 Task: Create an HTML form with input validation for a password field.
Action: Mouse moved to (81, 7)
Screenshot: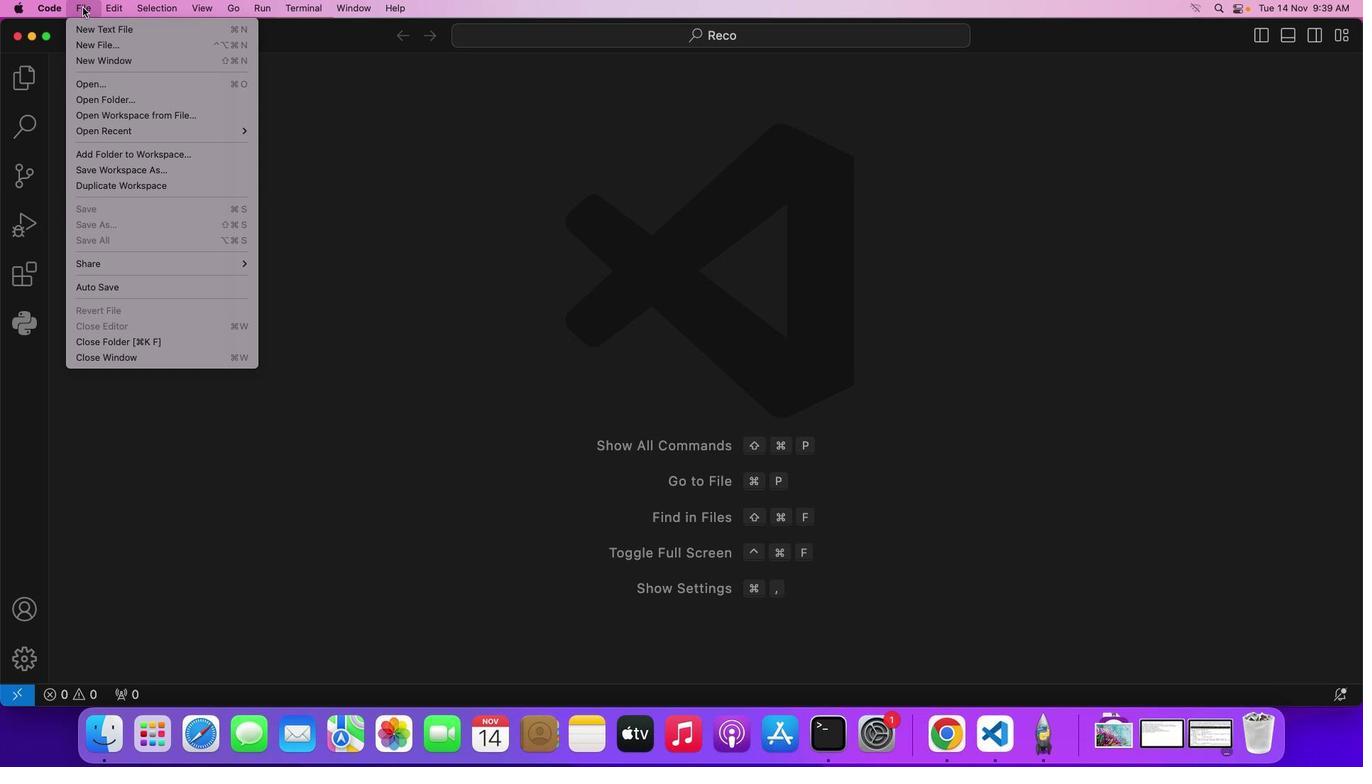
Action: Mouse pressed left at (81, 7)
Screenshot: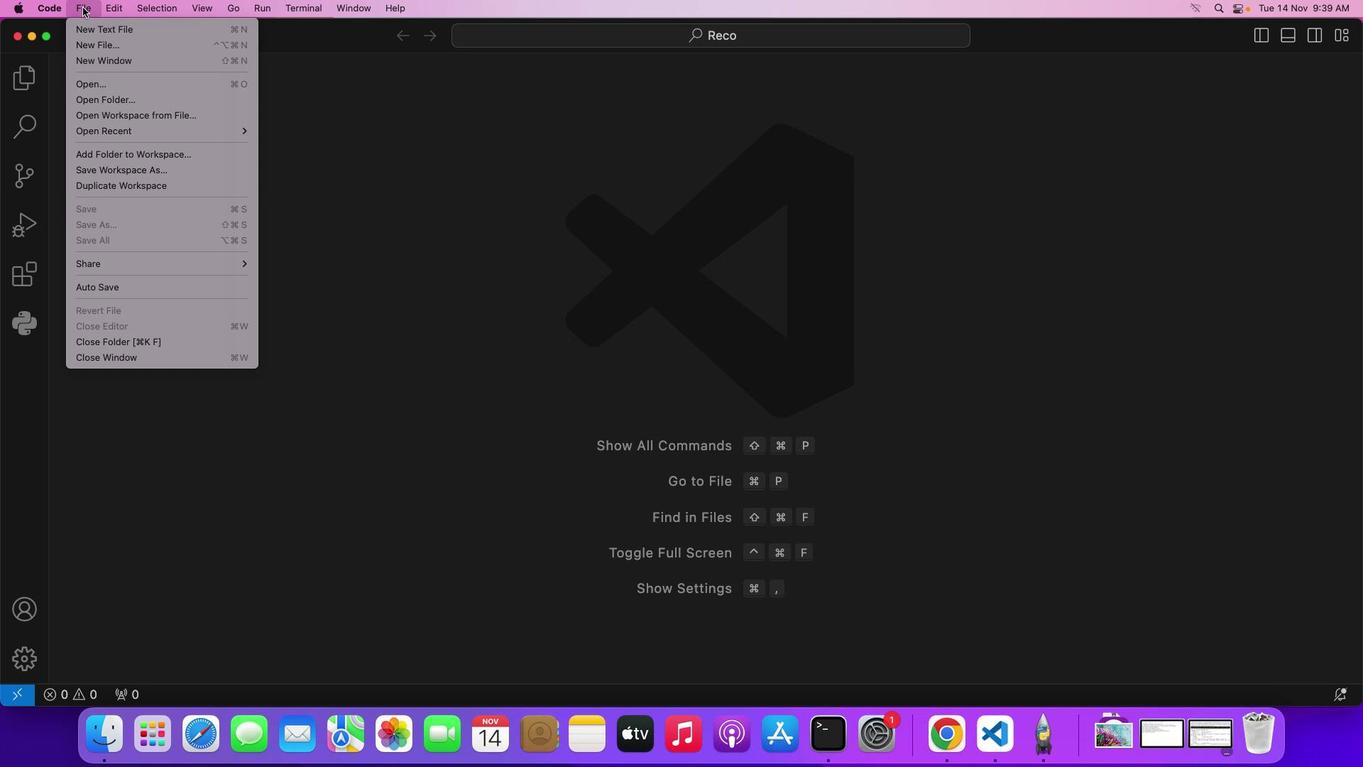 
Action: Mouse moved to (116, 26)
Screenshot: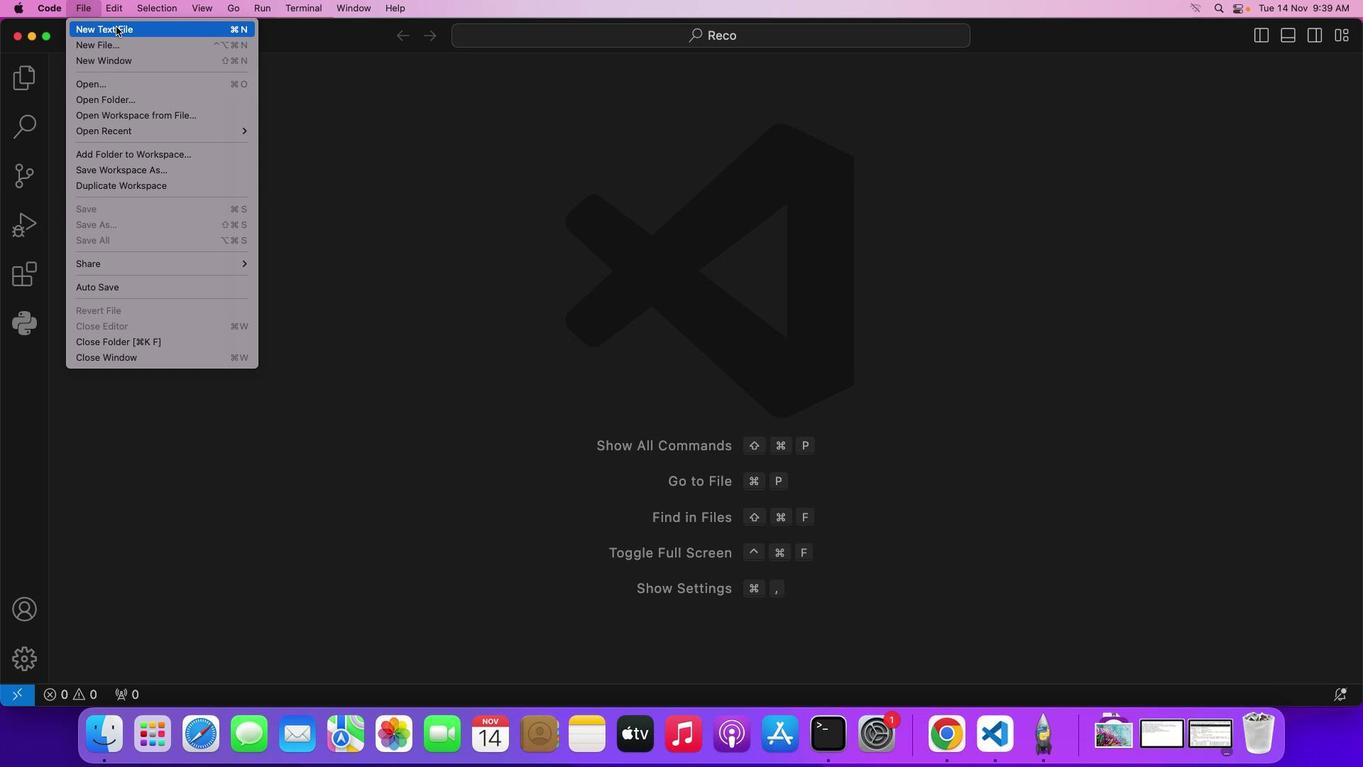 
Action: Mouse pressed left at (116, 26)
Screenshot: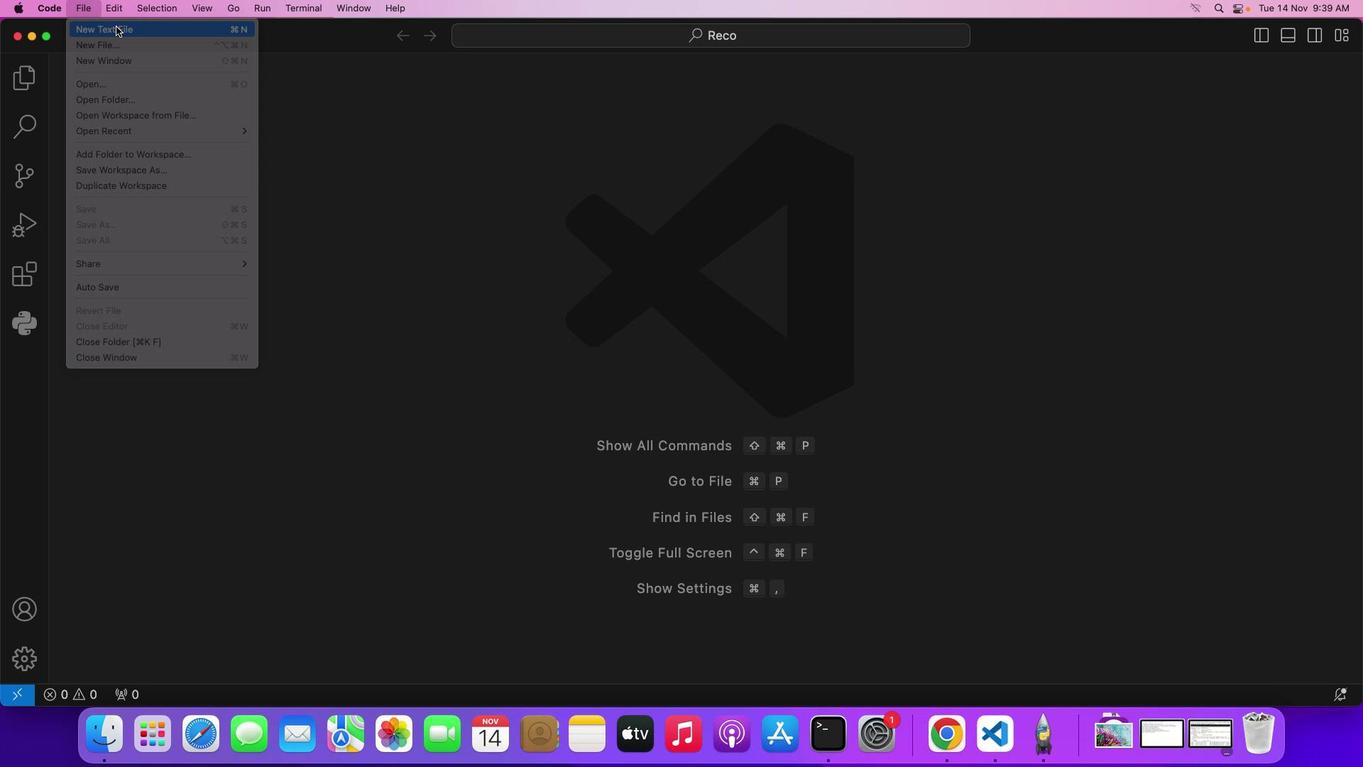 
Action: Mouse moved to (468, 255)
Screenshot: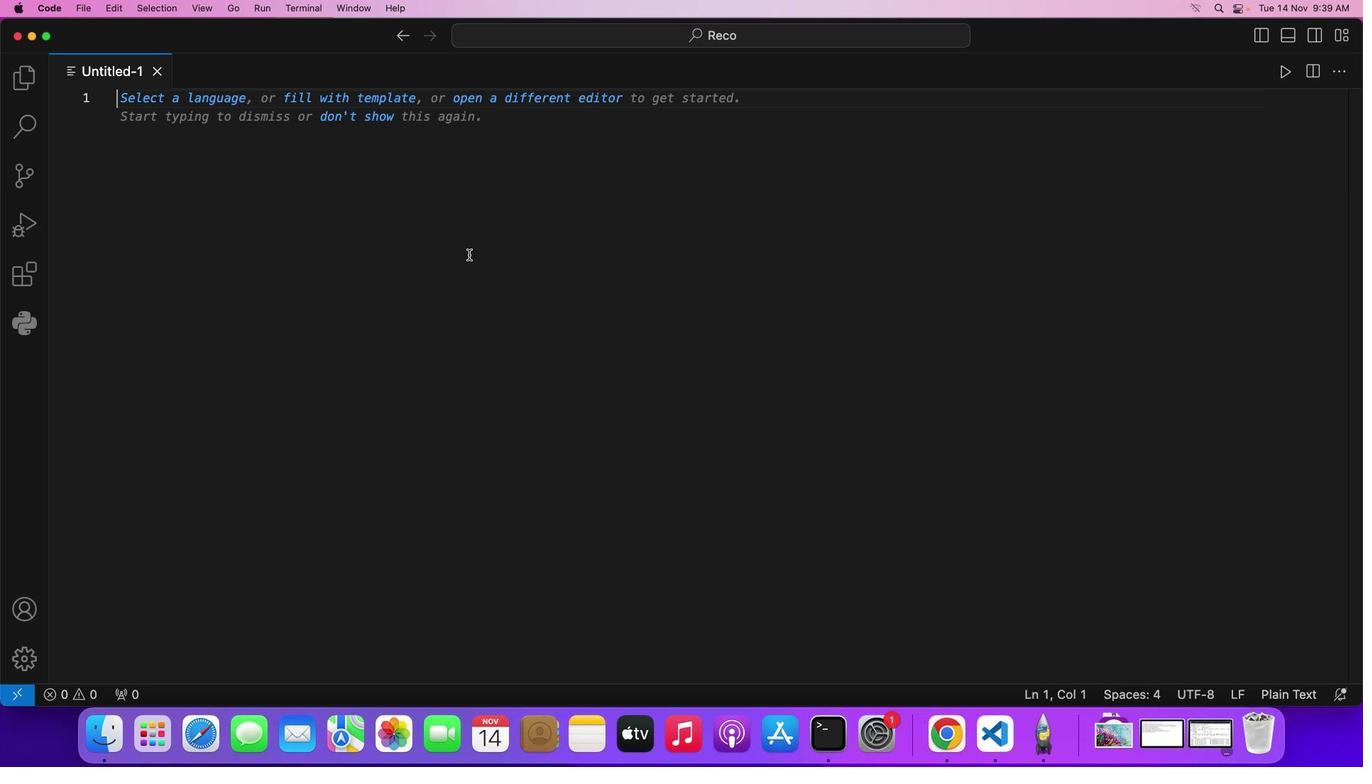 
Action: Key pressed Key.cmd
Screenshot: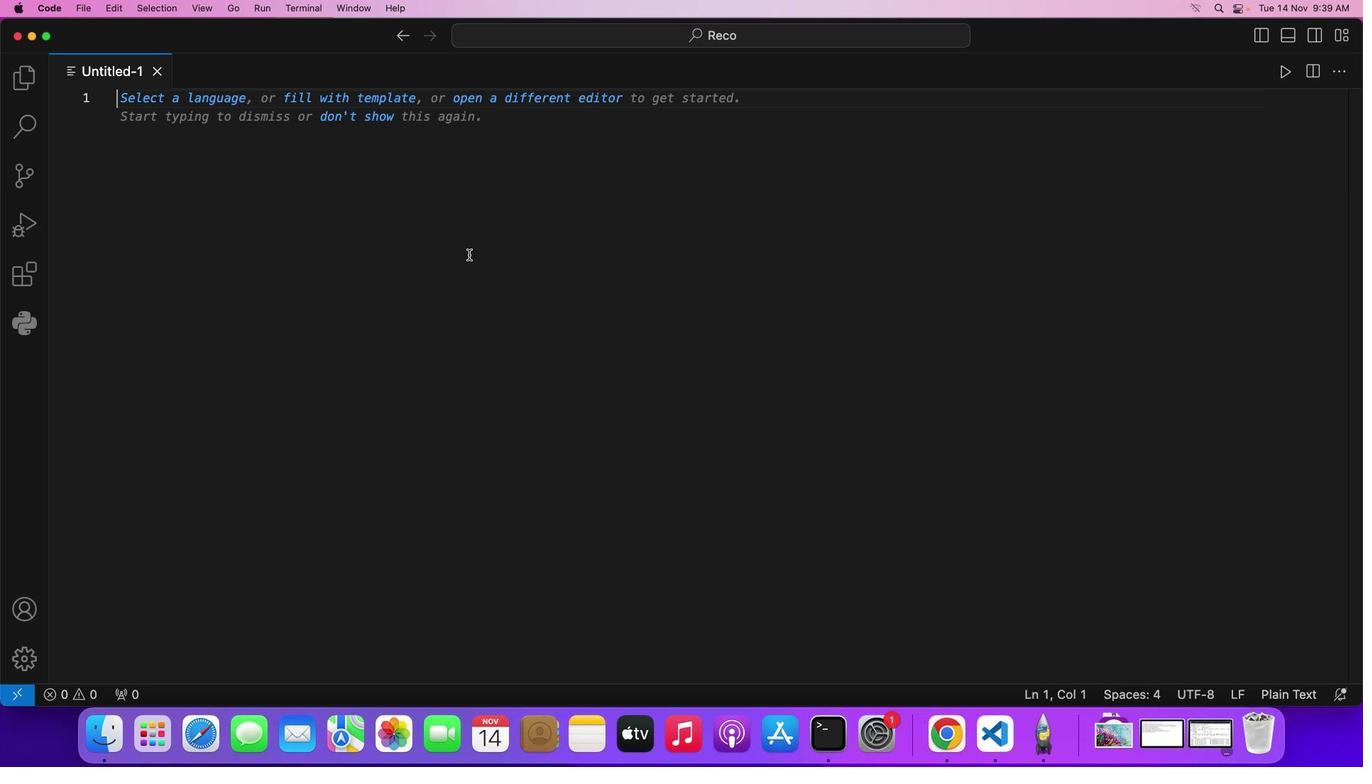 
Action: Mouse moved to (468, 254)
Screenshot: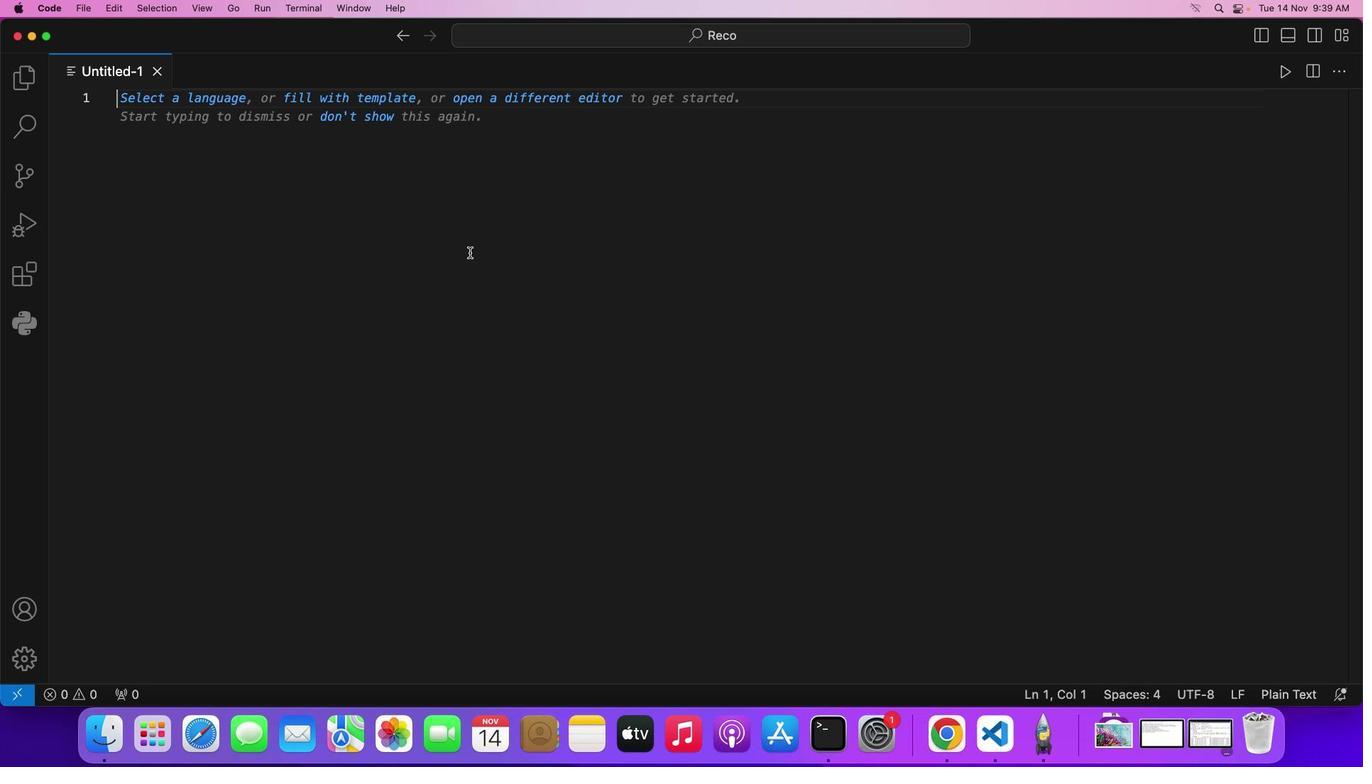 
Action: Key pressed 's'
Screenshot: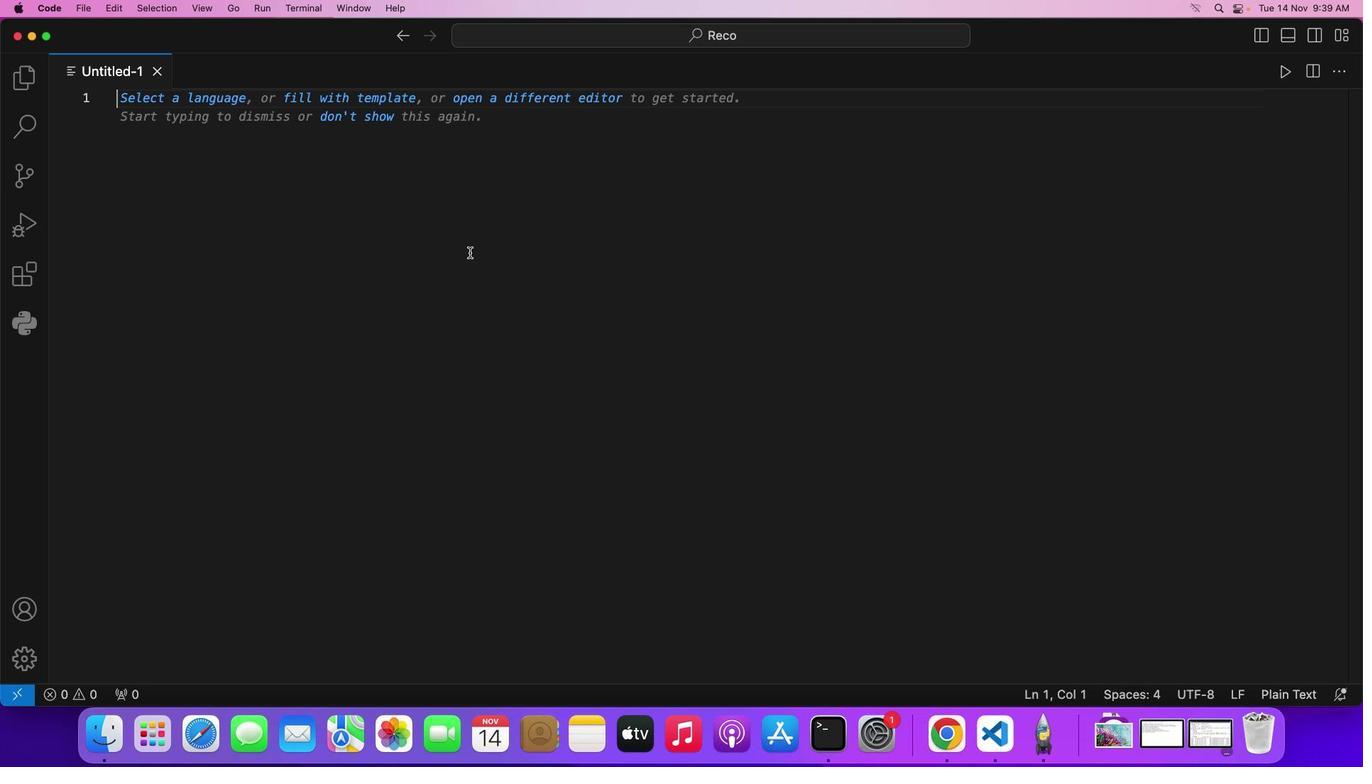 
Action: Mouse moved to (681, 299)
Screenshot: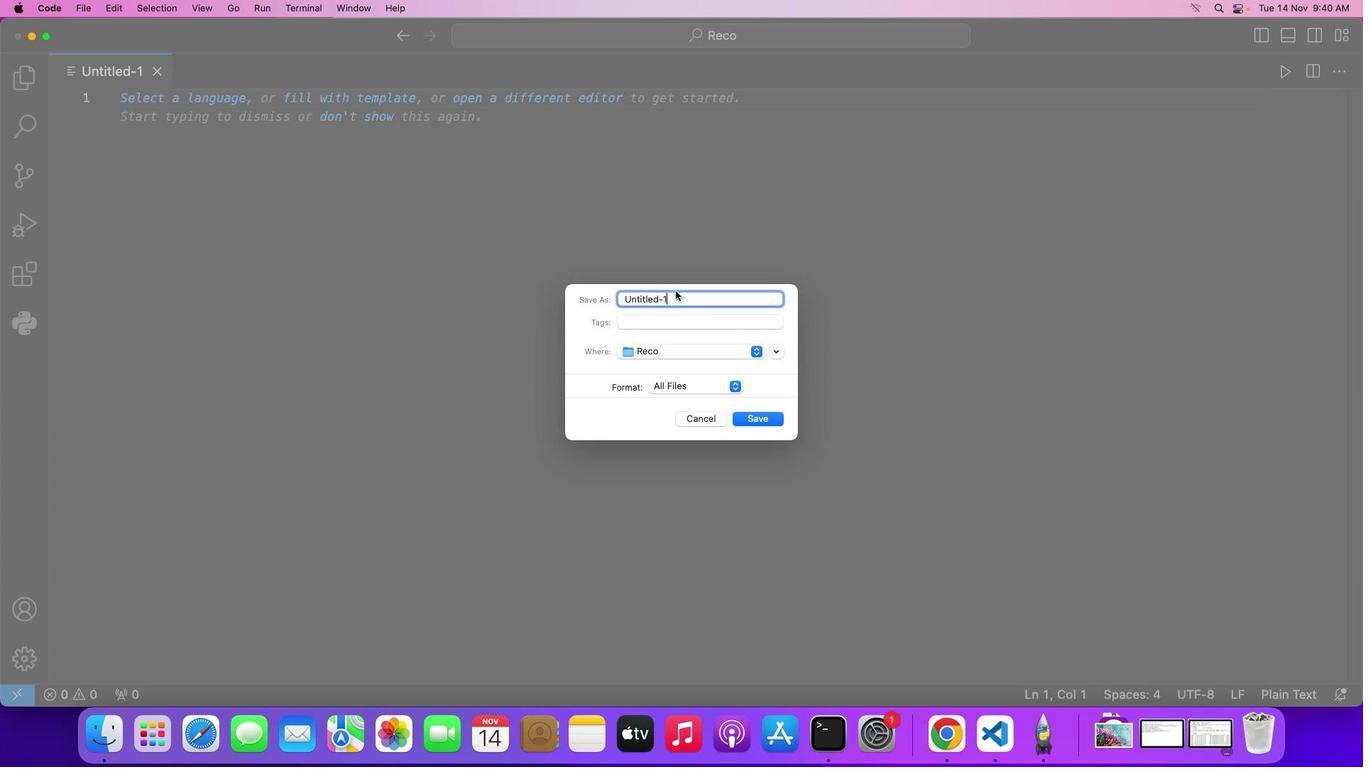 
Action: Mouse pressed left at (681, 299)
Screenshot: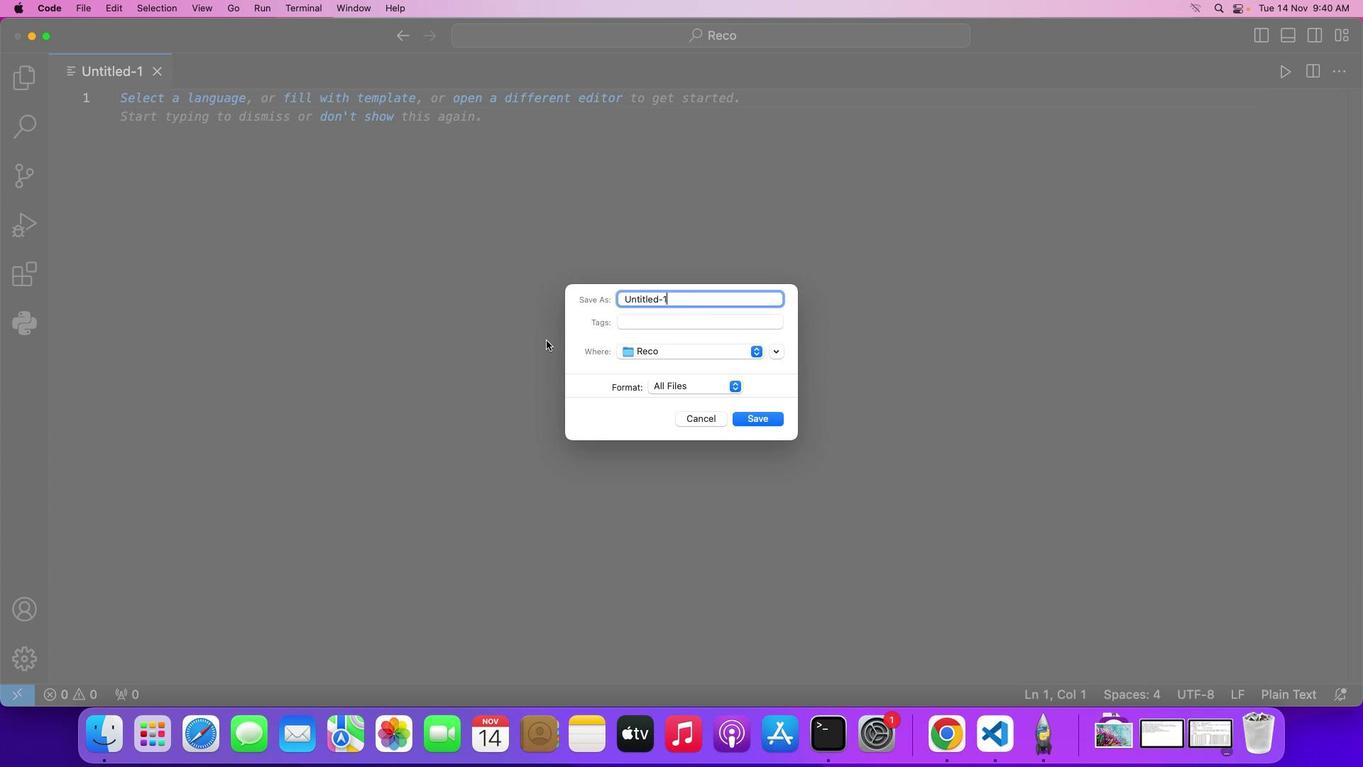 
Action: Mouse moved to (519, 347)
Screenshot: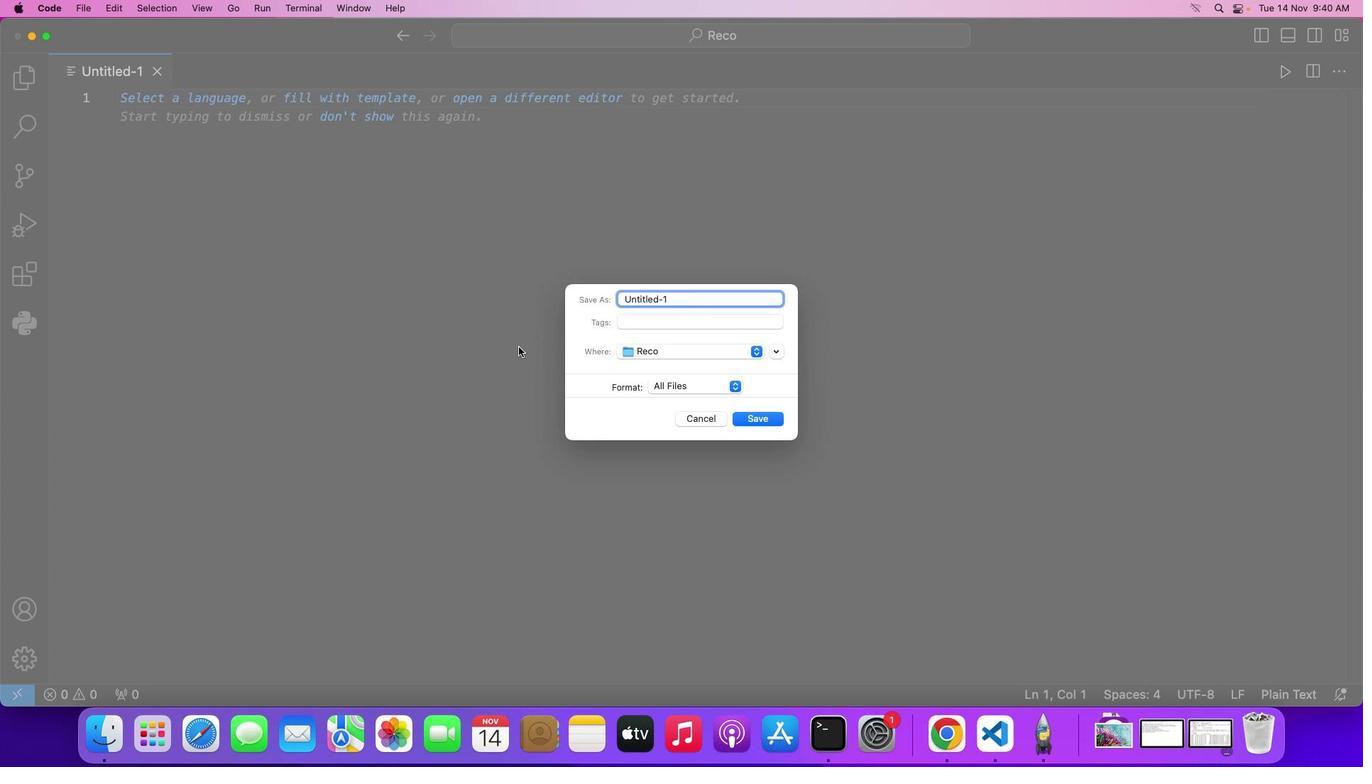 
Action: Key pressed Key.backspaceKey.backspaceKey.backspaceKey.backspaceKey.backspaceKey.backspaceKey.backspaceKey.backspaceKey.backspaceKey.backspaceKey.backspaceKey.shift_r'D''e''m''o'Key.shift_r'H''p''.''h''t''m''l'Key.enter'f'Key.backspaceKey.shift_r'<'Key.shift_r'D'Key.backspaceKey.shift_r'!'Key.shift_r'D''O''C''T''Y''P''E'Key.shift_r'>'Key.enterKey.backspaceKey.backspaceKey.space'h''t''m''l'Key.shift_r'>''?'Key.backspaceKey.enterKey.shift_r'<''h''t''m''l'Key.space'l''a''n''g'Key.spaceKey.backspace'='Key.shift_r'"'Key.shift_r'>'Key.leftKey.left'e''e'Key.backspace'n'Key.rightKey.rightKey.enterKey.shift_r'<''h''e''a''d'Key.shift_r'>'Key.enterKey.shift_r'<''m''e''t''a'Key.space'c''h''a''r''s''e''t''=''d'Key.backspaceKey.shift_r'U''T''F''-''8'Key.rightKey.shift_r'>'Key.enterKey.shift_r'<''m''e''t''a'Key.space'n''a''m''e''='Key.shift_r'"'Key.shift_r'>'Key.leftKey.left'v''i''e''w''p''o''i''b'Key.backspaceKey.backspace'r''t'Key.space'c''o''n''t''a''i'Key.backspaceKey.backspace'e''n''t''='Key.shift_r'"''w''i''d''t''h'Key.spaceKey.backspace'=''d''e''v''u''c'Key.backspaceKey.backspaceKey.backspace'v''u'Key.backspace'i''c''e''-''w''i''d''t''h'','Key.space'i''n''i''t''i''a''l''-''s''c''a''l''e''=''1''.''0'Key.shift_r'"'Key.backspaceKey.leftKey.leftKey.leftKey.leftKey.leftKey.leftKey.leftKey.leftKey.leftKey.leftKey.leftKey.leftKey.leftKey.leftKey.leftKey.leftKey.leftKey.leftKey.leftKey.leftKey.leftKey.leftKey.leftKey.leftKey.leftKey.leftKey.leftKey.leftKey.leftKey.leftKey.leftKey.leftKey.leftKey.leftKey.leftKey.leftKey.leftKey.leftKey.leftKey.leftKey.leftKey.leftKey.leftKey.leftKey.leftKey.leftKey.leftKey.shift_r'"'Key.spaceKey.backspaceKey.rightKey.rightKey.rightKey.rightKey.rightKey.rightKey.rightKey.rightKey.rightKey.rightKey.rightKey.rightKey.rightKey.rightKey.rightKey.rightKey.rightKey.rightKey.rightKey.rightKey.rightKey.rightKey.rightKey.rightKey.rightKey.rightKey.rightKey.rightKey.rightKey.rightKey.rightKey.rightKey.rightKey.rightKey.rightKey.rightKey.rightKey.rightKey.rightKey.rightKey.rightKey.rightKey.rightKey.rightKey.rightKey.rightKey.rightKey.rightKey.rightKey.enterKey.shift_r'<''t''i''t''l''e'Key.shift_r'>'Key.spaceKey.backspaceKey.shift_r'P''a''s''s''w''o''r''d'Key.spaceKey.shift_r'V''a''l''i''d''a''t''i''o''n'Key.spaceKey.shift_r'F''o''r''m'Key.rightKey.rightKey.rightKey.rightKey.rightKey.rightKey.rightKey.rightKey.downKey.enterKey.shift_r'<''b''o''d''y'Key.shift_r'>'Key.enterKey.enterKey.shift_r'<''f''r'Key.backspace'o''r''m'Key.space'a''c''t''i''o''n'Key.spaceKey.backspace'='Key.shift_r'"'Key.shift_r'#'Key.backspaceKey.leftKey.shift_r'#'Key.rightKey.space'm''e''t''g''i'Key.backspaceKey.backspace'h''o''d''=''p''o''s''t'Key.rightKey.shift_r'>'Key.enterKey.shift_r'<''l''a''b''e''l'Key.space'f''o''r'Key.spaceKey.backspace'='Key.shift_r'"'Key.left'p''a''s''s''w''o''r''d'Key.rightKey.shift_r'>'Key.shift_r'P''a''s''s''w''o''r''d'Key.shift_r'"''\x05'Key.backspaceKey.shift_r':'Key.rightKey.rightKey.rightKey.rightKey.rightKey.rightKey.rightKey.rightKey.enterKey.shift_r'<''i''n''p'Key.backspace'p''u''t'Key.shift_rKey.space't''y''p''e'Key.spaceKey.backspace'=''p''a''s''s''w''o''r''d'Key.rightKey.space'i''d''=''p''a''s''s''w''o''r''d'Key.rightKey.space'n''a''m''e'Key.space'd'Key.backspaceKey.backspace'='Key.shift_r'p''a''s''s''w''o''r''d'Key.rightKey.space'p''a''t''t''e''r''n'Key.spaceKey.backspace'='Key.shift_r'<'Key.backspaceKey.shift_r'('Key.shift_r'?''=''.'Key.shift_r'*''\\''d'Key.shift_r')'Key.spaceKey.backspaceKey.shift_r'('Key.shift_r'?''f'Key.backspace'=''.'Key.shift_r'*''[''a''-''z'Key.rightKey.shift_r')'Key.spaceKey.backspaceKey.shift_r'('Key.shift_r'?''=''.'Key.shift_r'*''[''a'Key.backspaceKey.shift_r'A''-''z'Key.backspaceKey.shift_r'Z'Key.shift_r')''.'Key.shift_r'{'Key.backspaceKey.backspaceKey.rightKey.backspaceKey.backspace']'Key.right'.'Key.shift_r'{''8'','Key.rightKey.rightKey.enterKey.spaceKey.backspaceKey.tabKey.shift_r'<'Key.backspace't''i''t''l''e''='Key.shift_r'p'Key.backspaceKey.shift_r'P''a''s''s''w''i''r'Key.backspaceKey.backspace'o''r''d'Key.space'm''u''s''t'Key.space'c''o''n''t''a''i''n'Key.space't''h''e'Key.space'l''e''a''s''t'Key.space'8'Key.space'c''h''a''r''a''c''t''e''r'Key.spaceKey.backspace's'','Key.space'i''n''c''l''u''d''i''n''g'Key.space'o''n''e'Key.space'u''p''p''e''r''c''a''s''e'Key.space'l''e''t''t''e''l'Key.backspace'r'','Key.space'o''n''e'Key.space'l''o''w''e''r''c''a''s''e'Key.space'l''e''t''t''e''r'','Key.space'a''n''d'Key.space'o''n''e'Key.space'n''u''m''b''e''r''.'Key.rightKey.enter'r''e''q''u''i''r''e''d'Key.shift_r'>'Key.enterKey.backspaceKey.shift_r'<''b''r'Key.shift_r'>'Key.enter'f'Key.backspaceKey.shift_r'<''i''n''p''u''t'Key.space't''y''p''e'Key.spaceKey.backspace'='Key.shift_r'"'Key.left's''u''b''m''i''t'Key.rightKey.space'v''a''l''u''e'Key.spaceKey.backspace'='Key.shift_r'"'Key.shift_r'>'Key.leftKey.leftKey.shift_r'S''u''b''m''i''t'Key.rightKey.rightKey.downKey.down
Screenshot: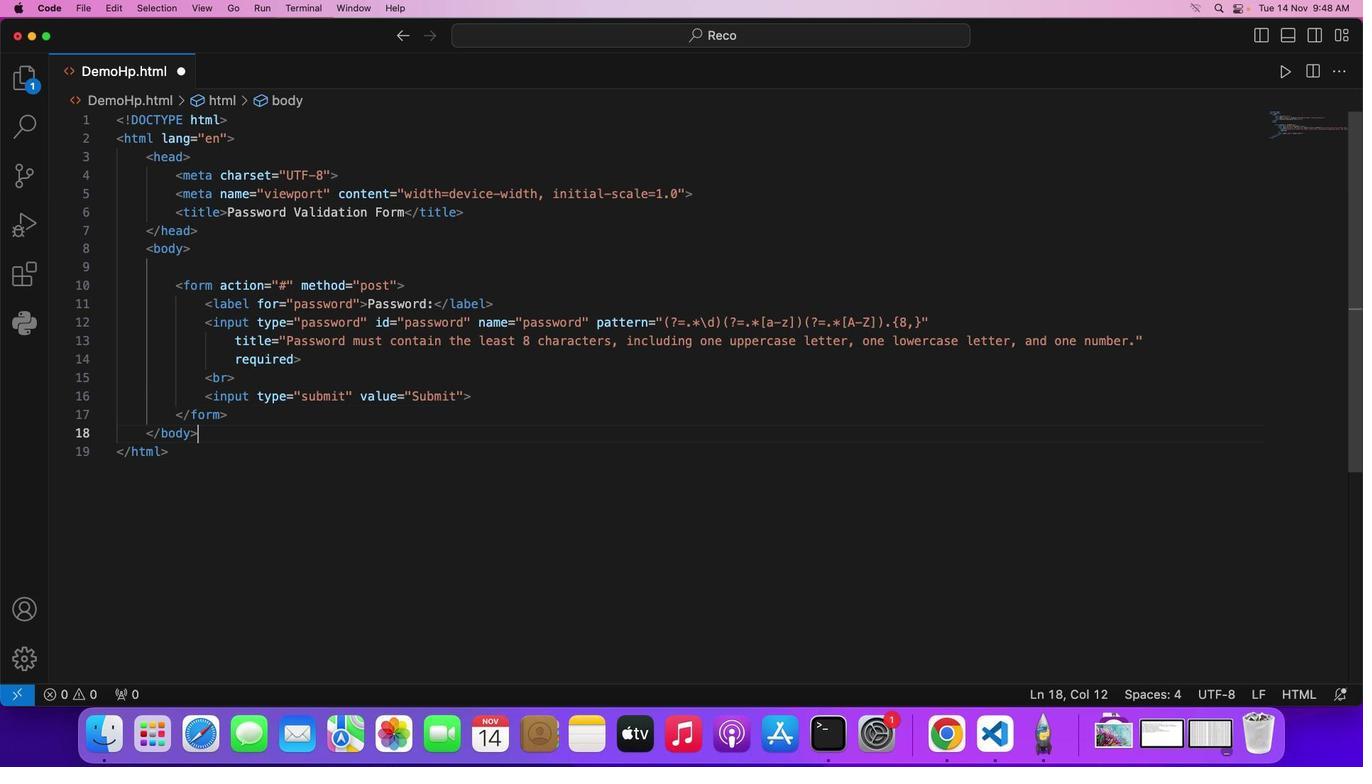 
Action: Mouse moved to (461, 159)
Screenshot: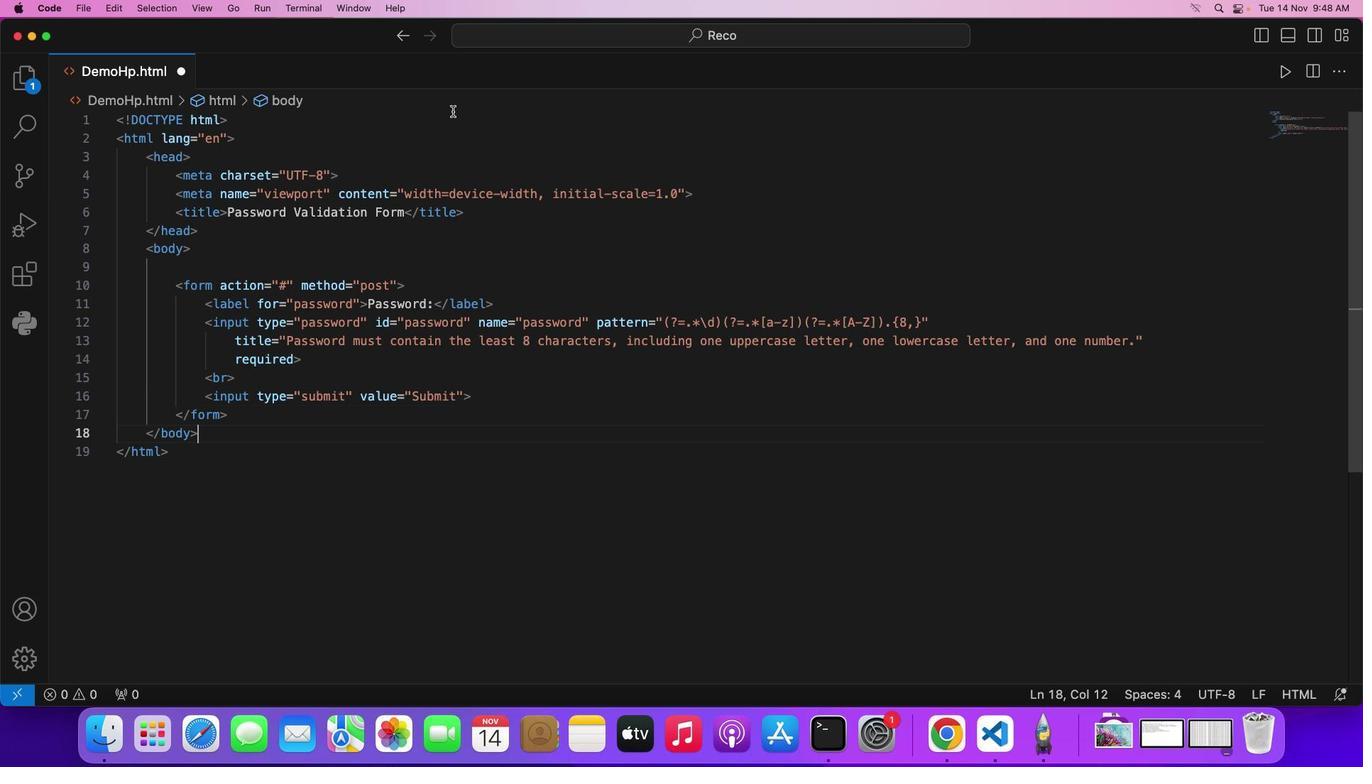 
Action: Key pressed Key.cmd
Screenshot: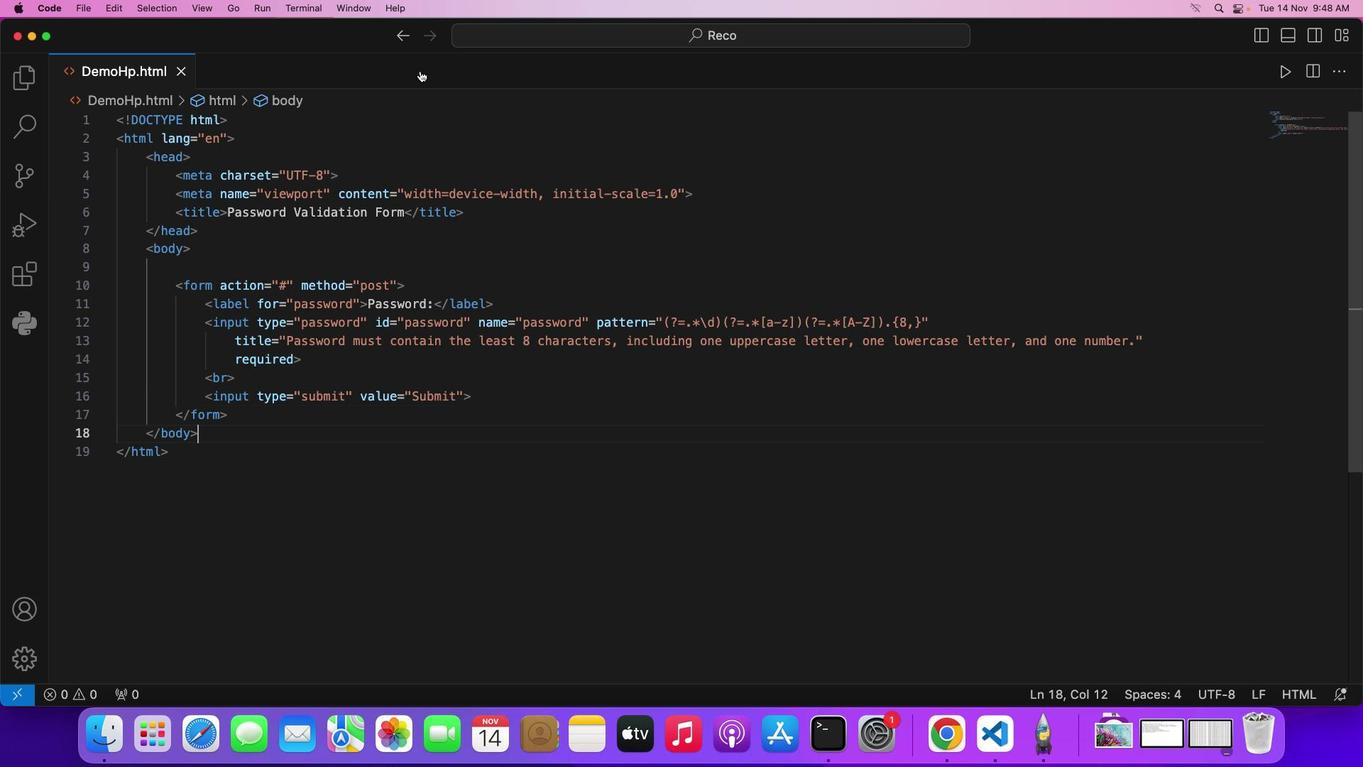 
Action: Mouse moved to (458, 130)
Screenshot: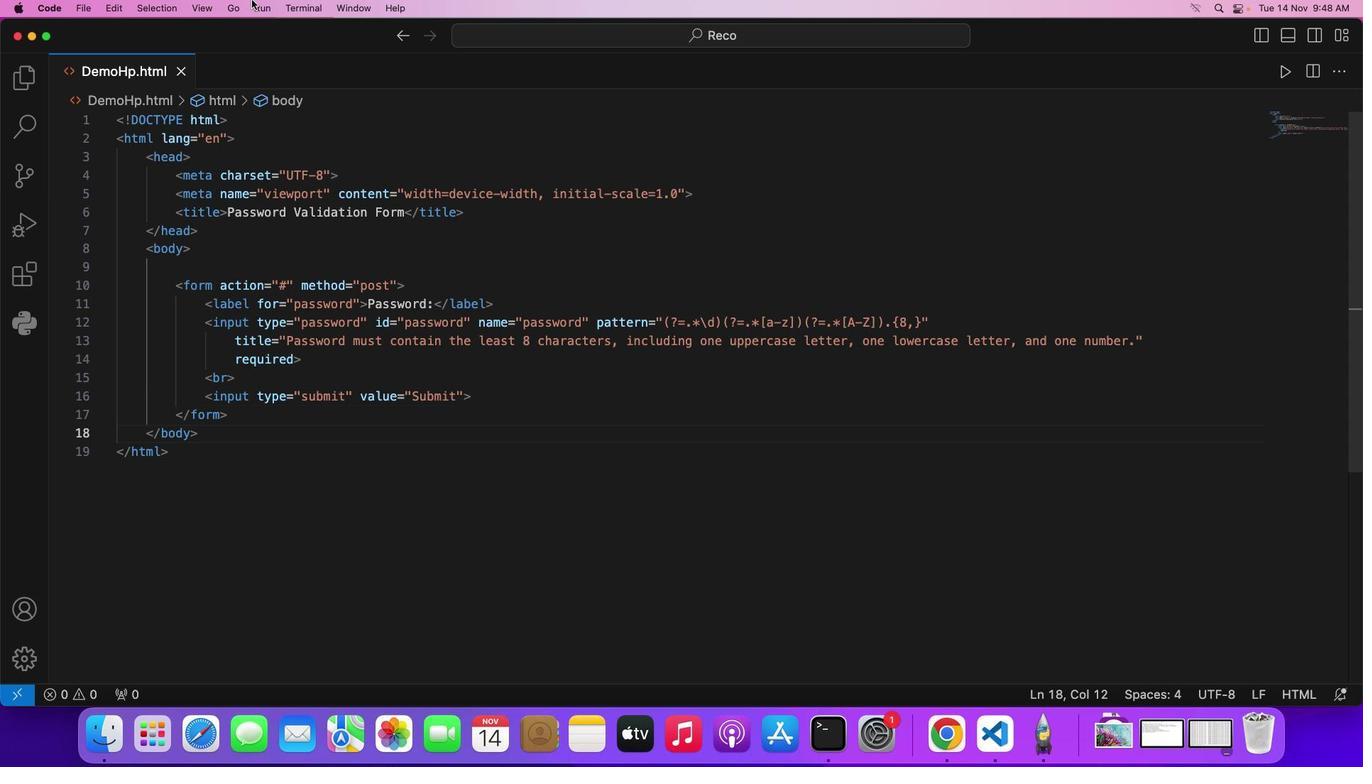 
Action: Key pressed 's'
Screenshot: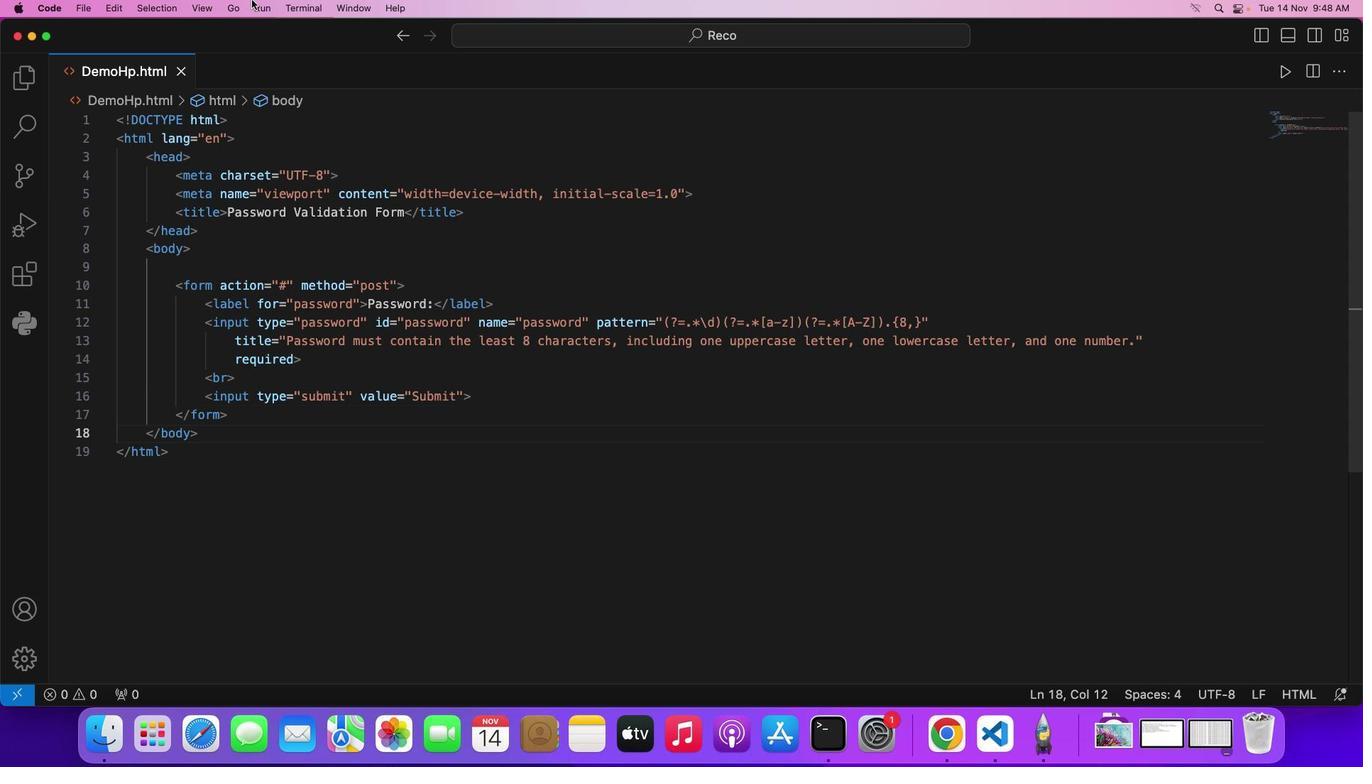 
Action: Mouse moved to (271, 26)
Screenshot: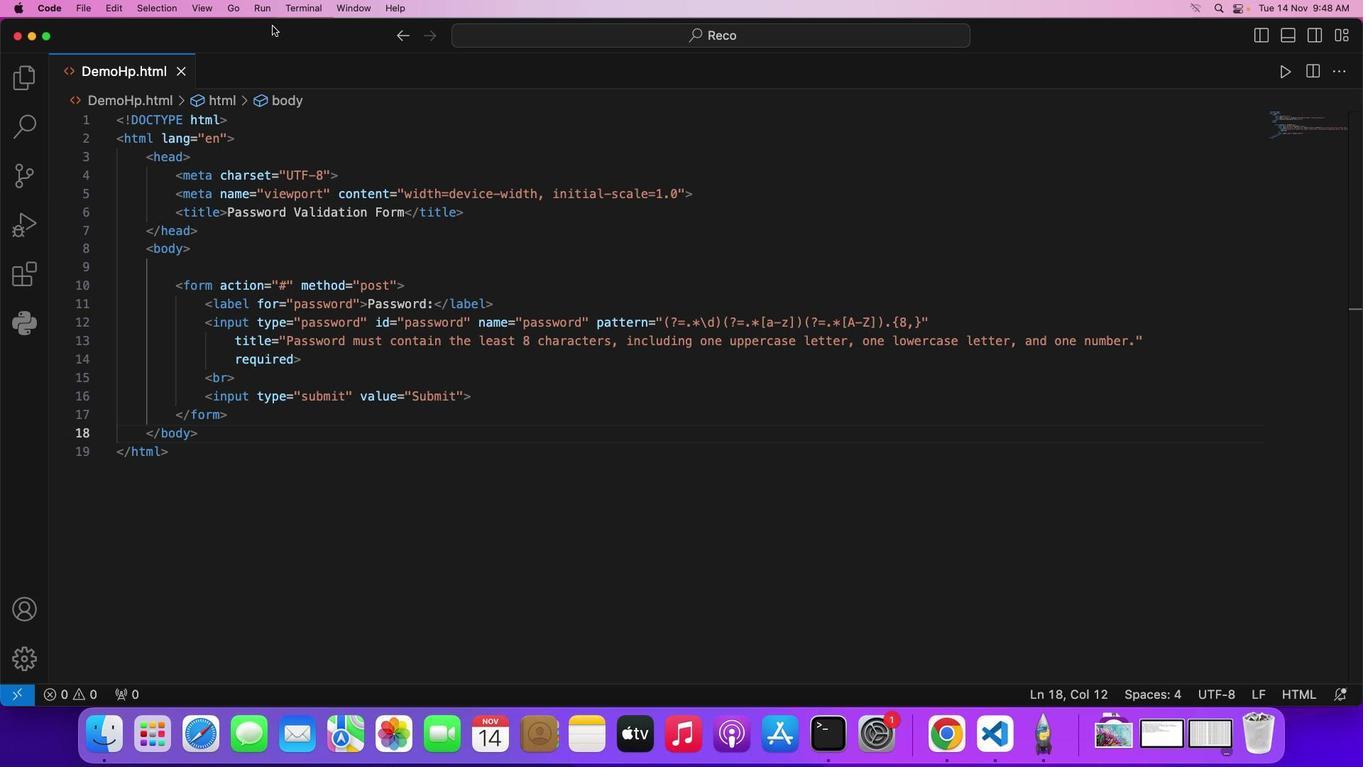 
Action: Key pressed Key.cmd's'
Screenshot: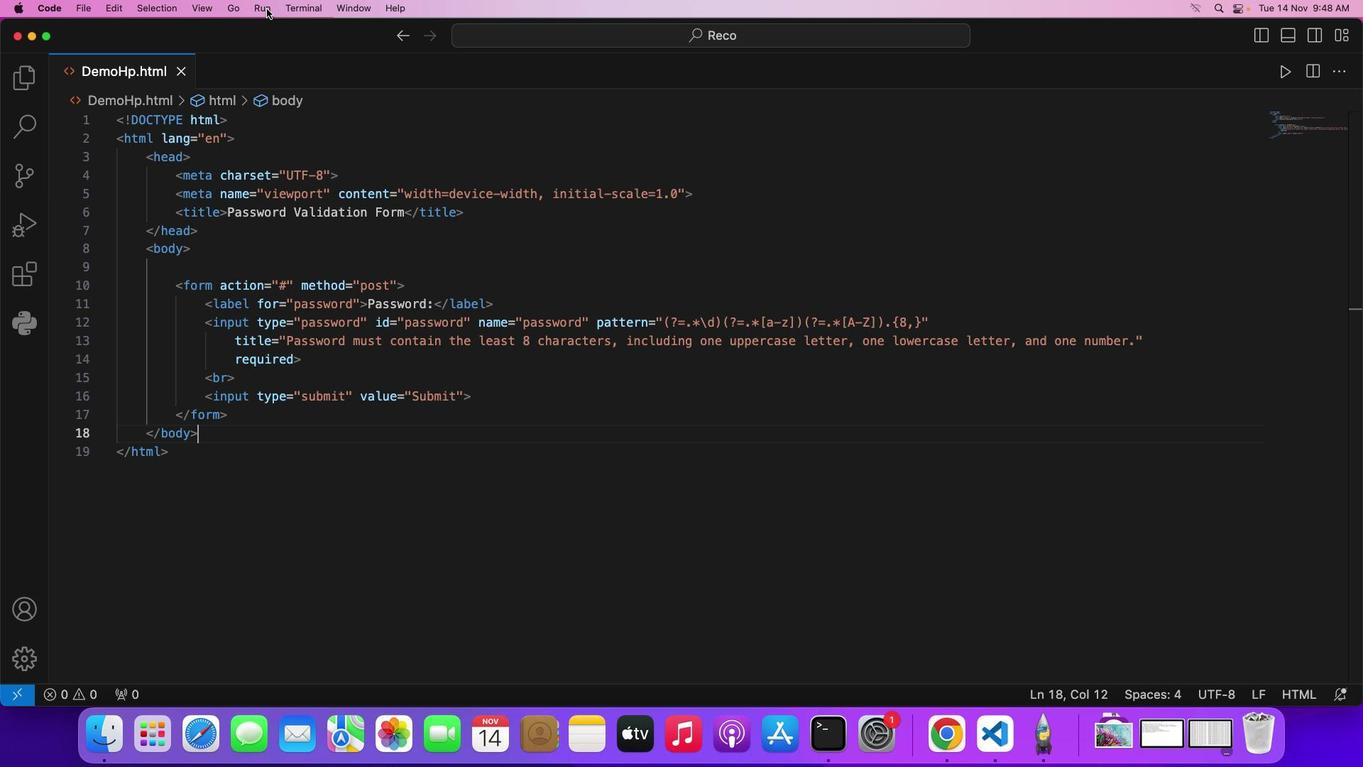 
Action: Mouse moved to (264, 7)
Screenshot: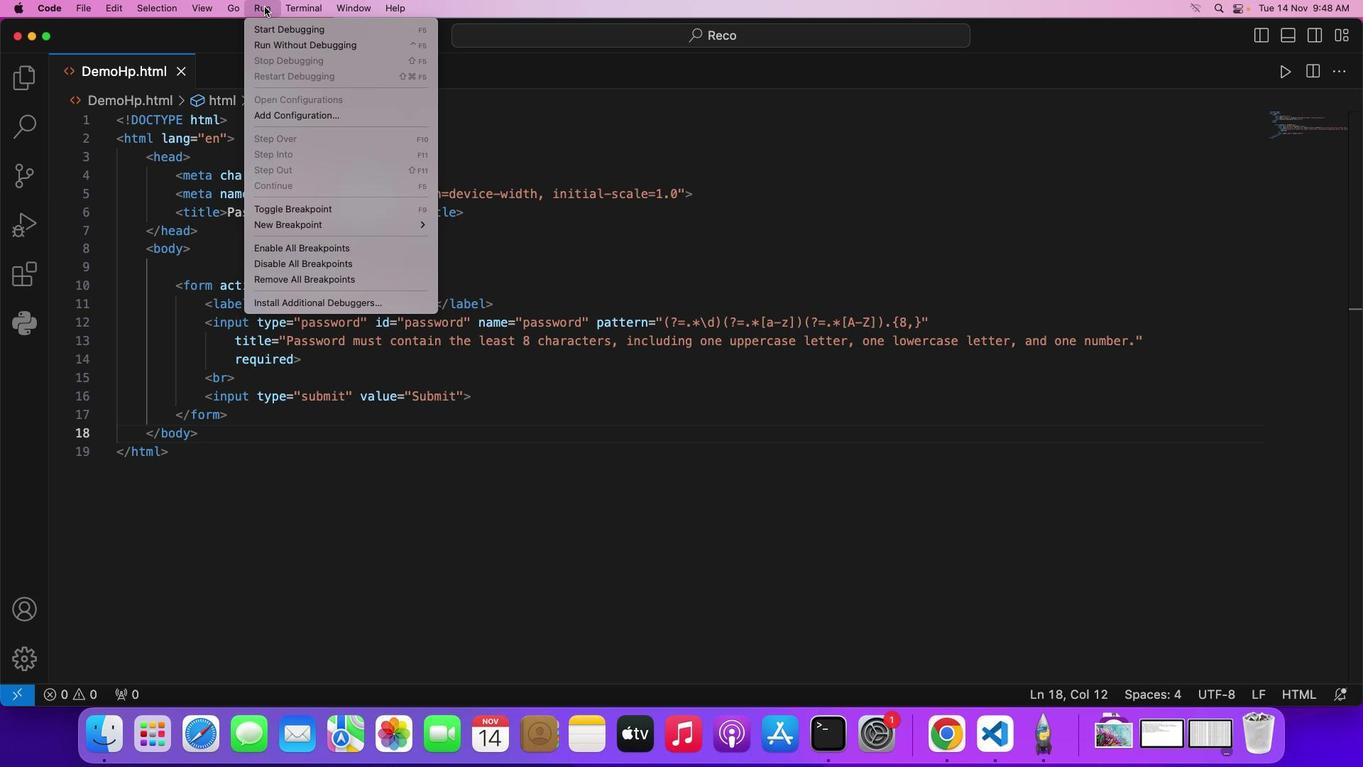 
Action: Mouse pressed left at (264, 7)
Screenshot: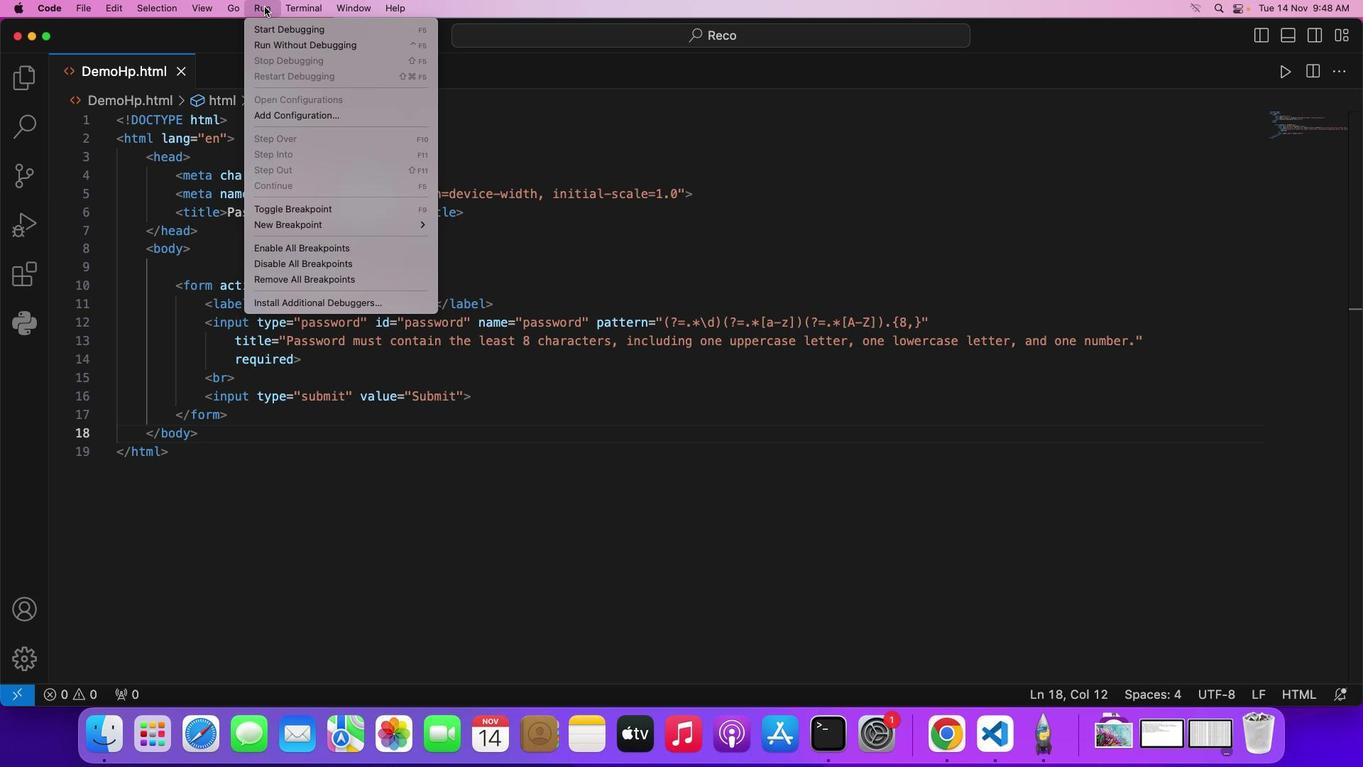
Action: Mouse moved to (305, 43)
Screenshot: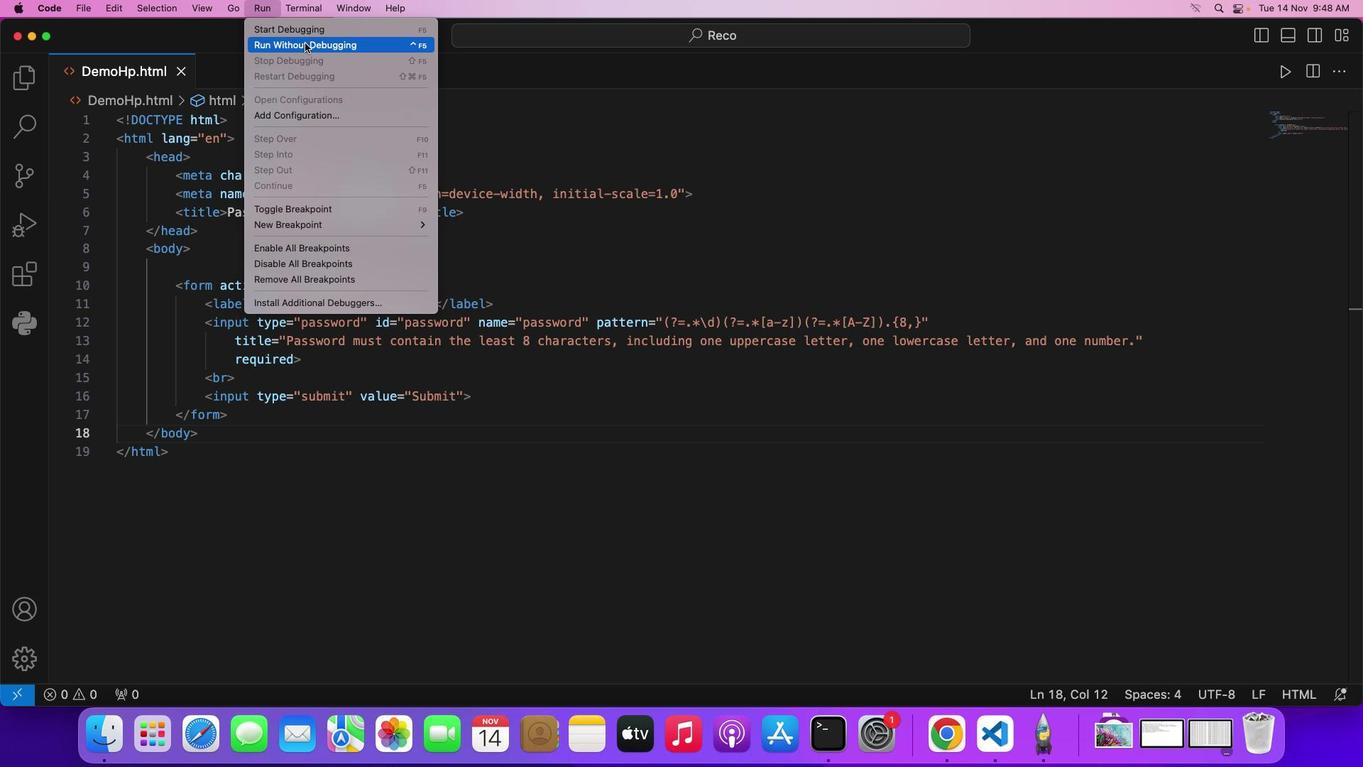 
Action: Mouse pressed left at (305, 43)
Screenshot: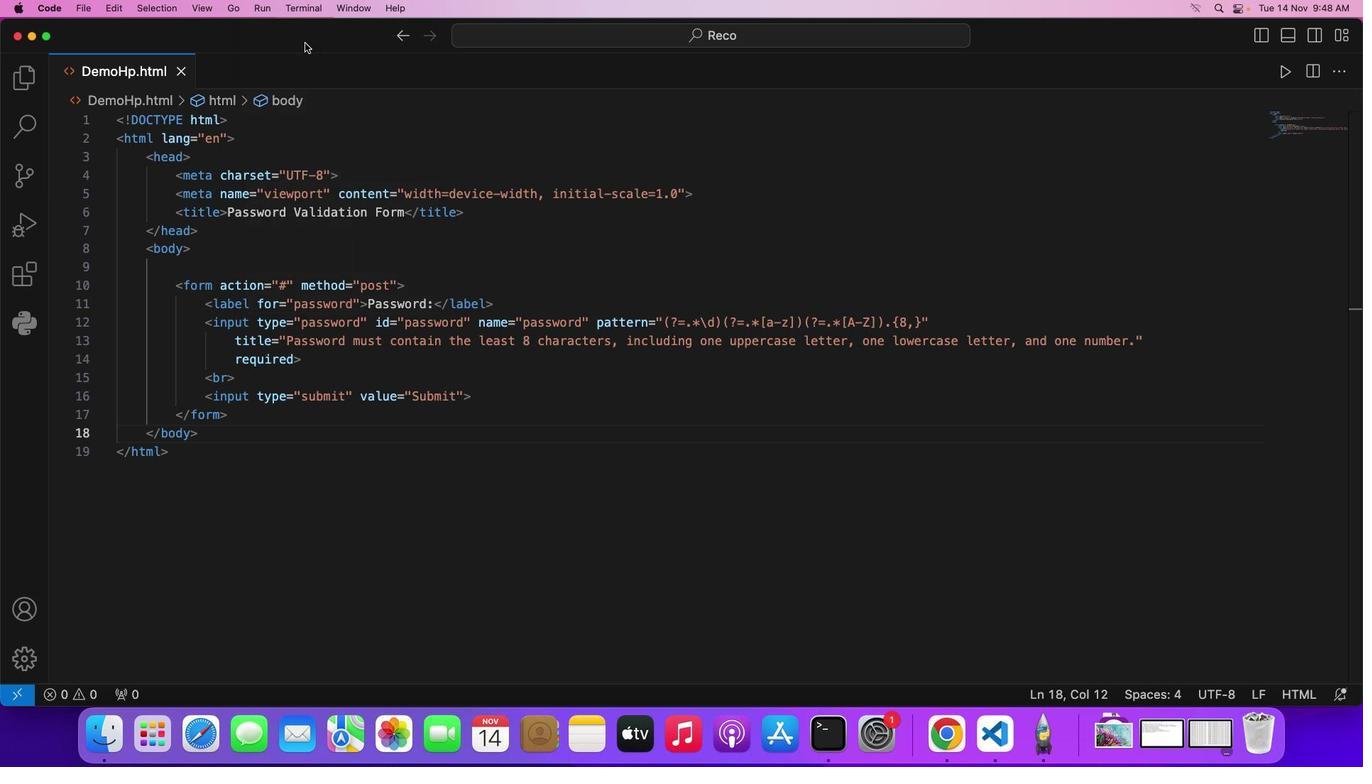 
Action: Mouse moved to (447, 76)
Screenshot: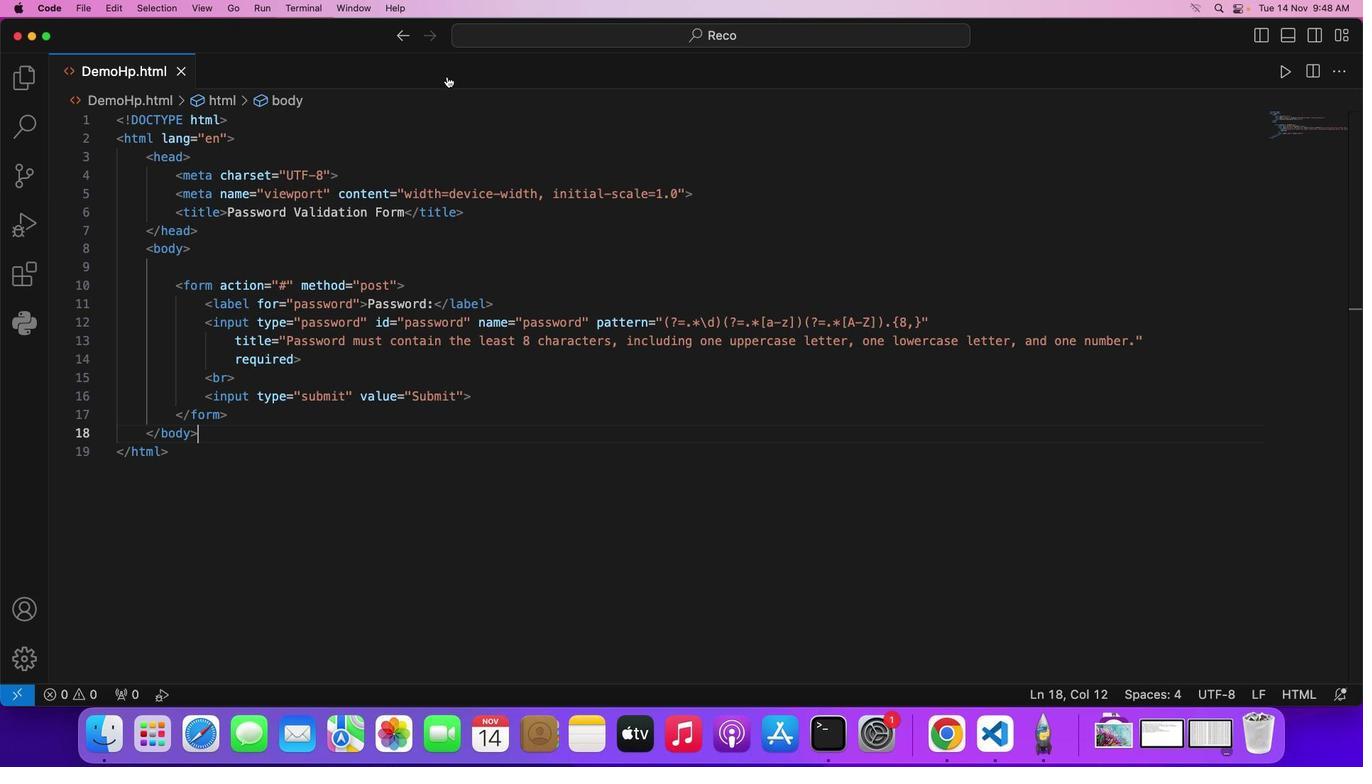 
Action: Mouse pressed left at (447, 76)
Screenshot: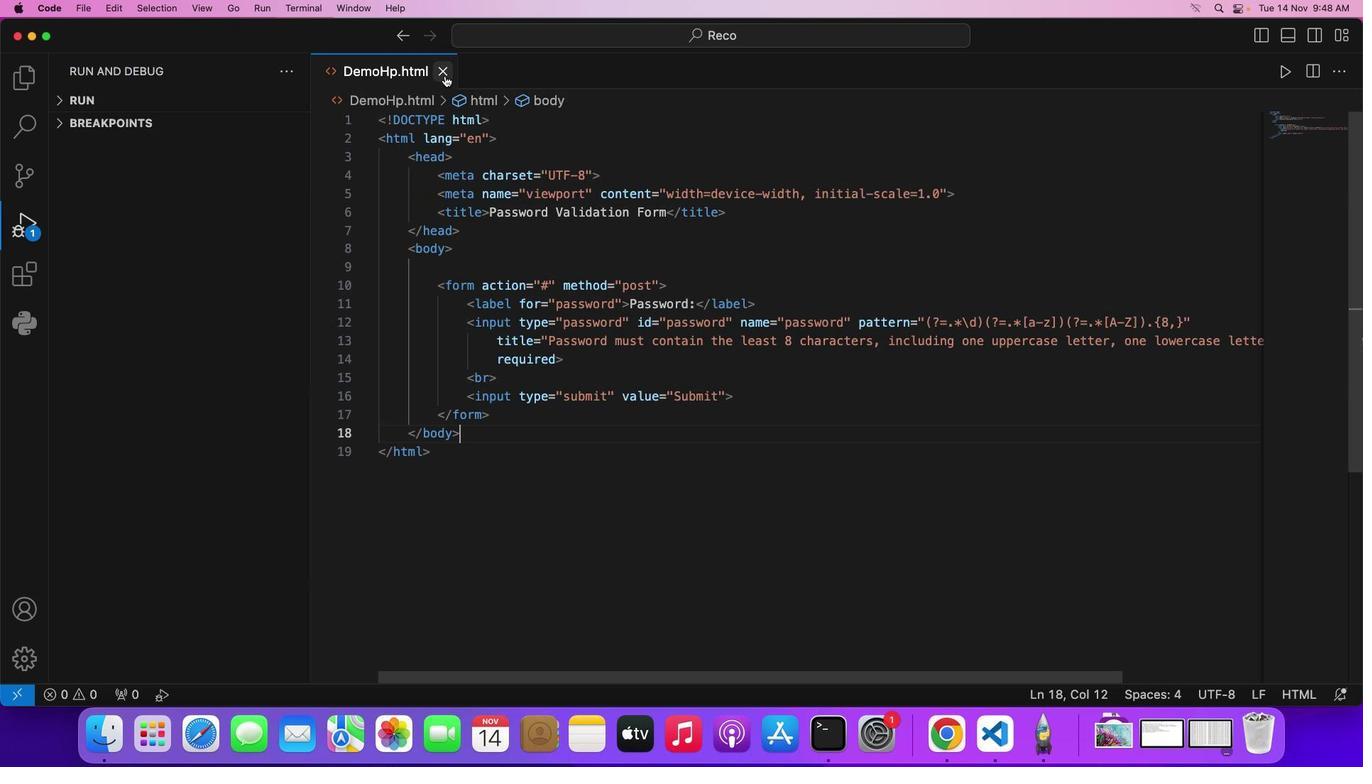 
Action: Mouse moved to (123, 105)
Screenshot: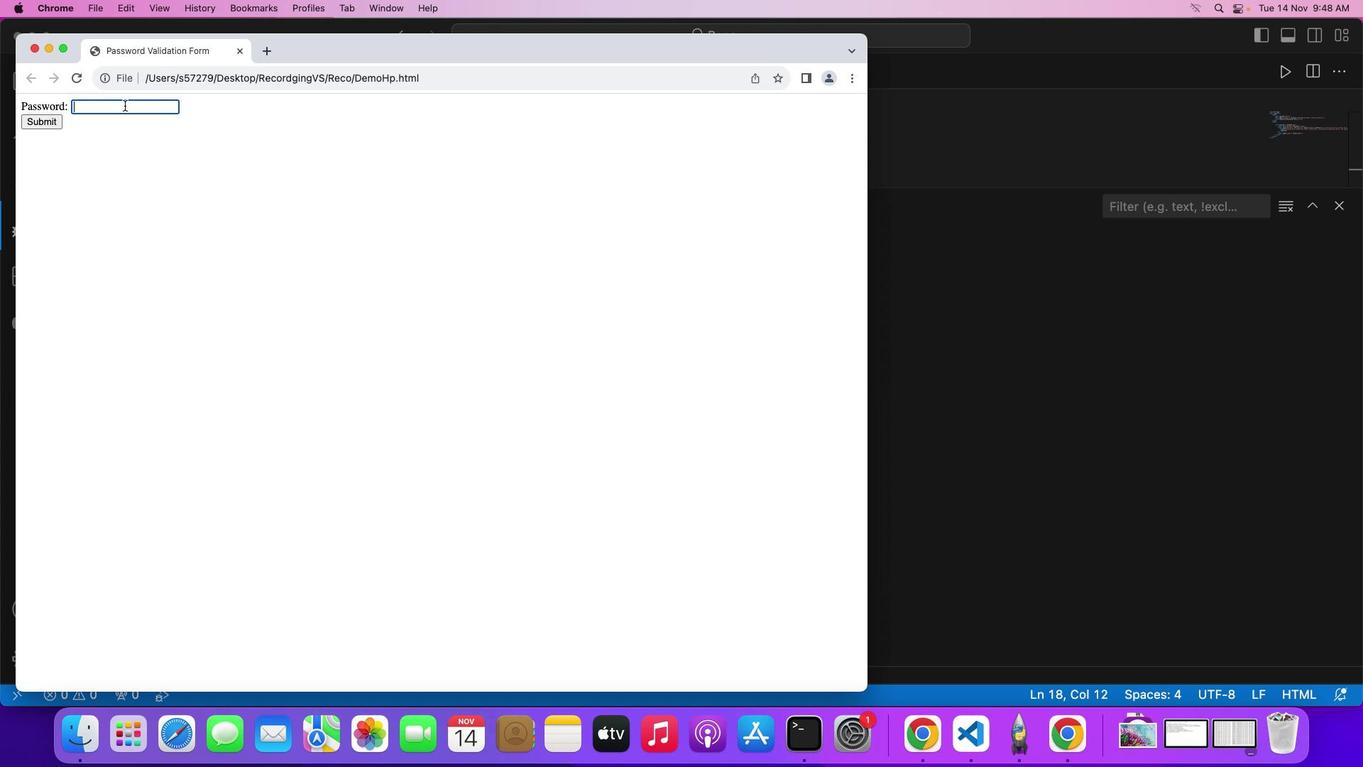 
Action: Mouse pressed left at (123, 105)
Screenshot: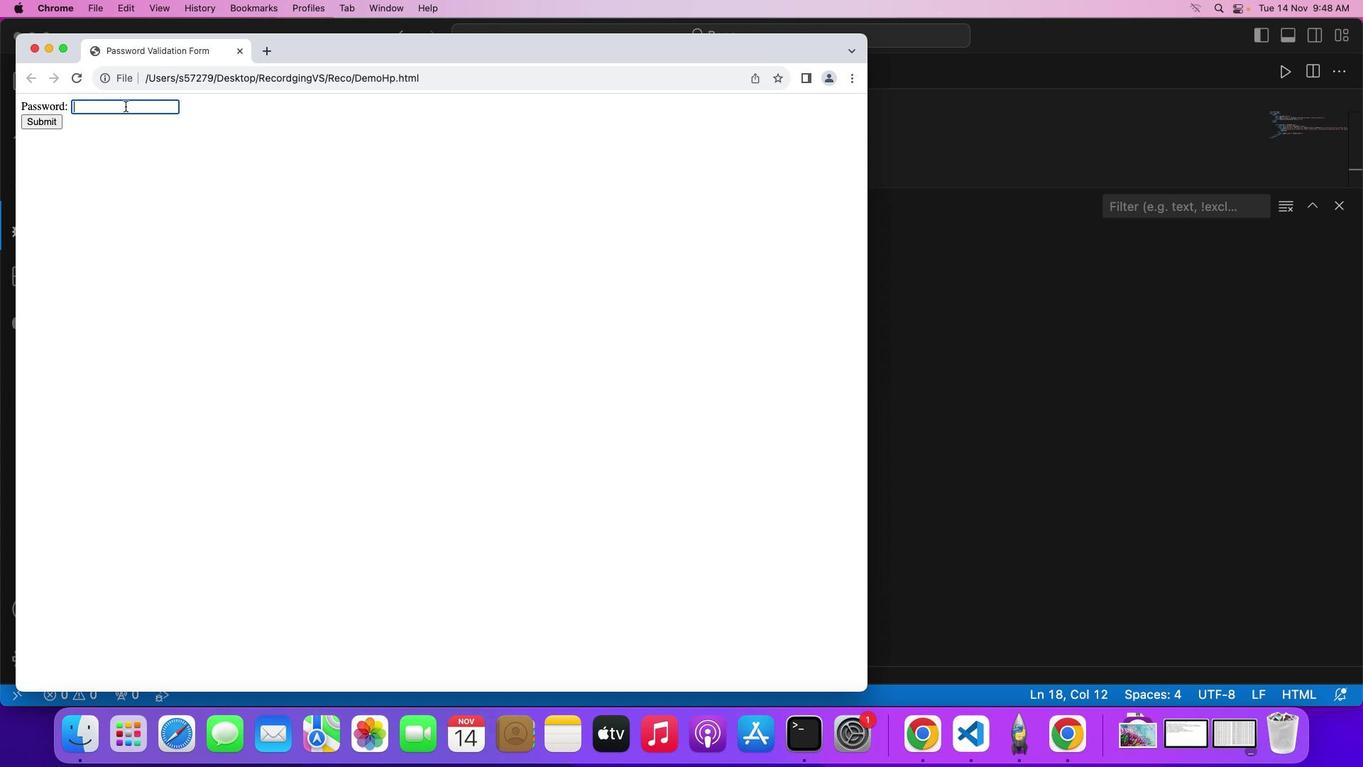 
Action: Mouse moved to (125, 105)
Screenshot: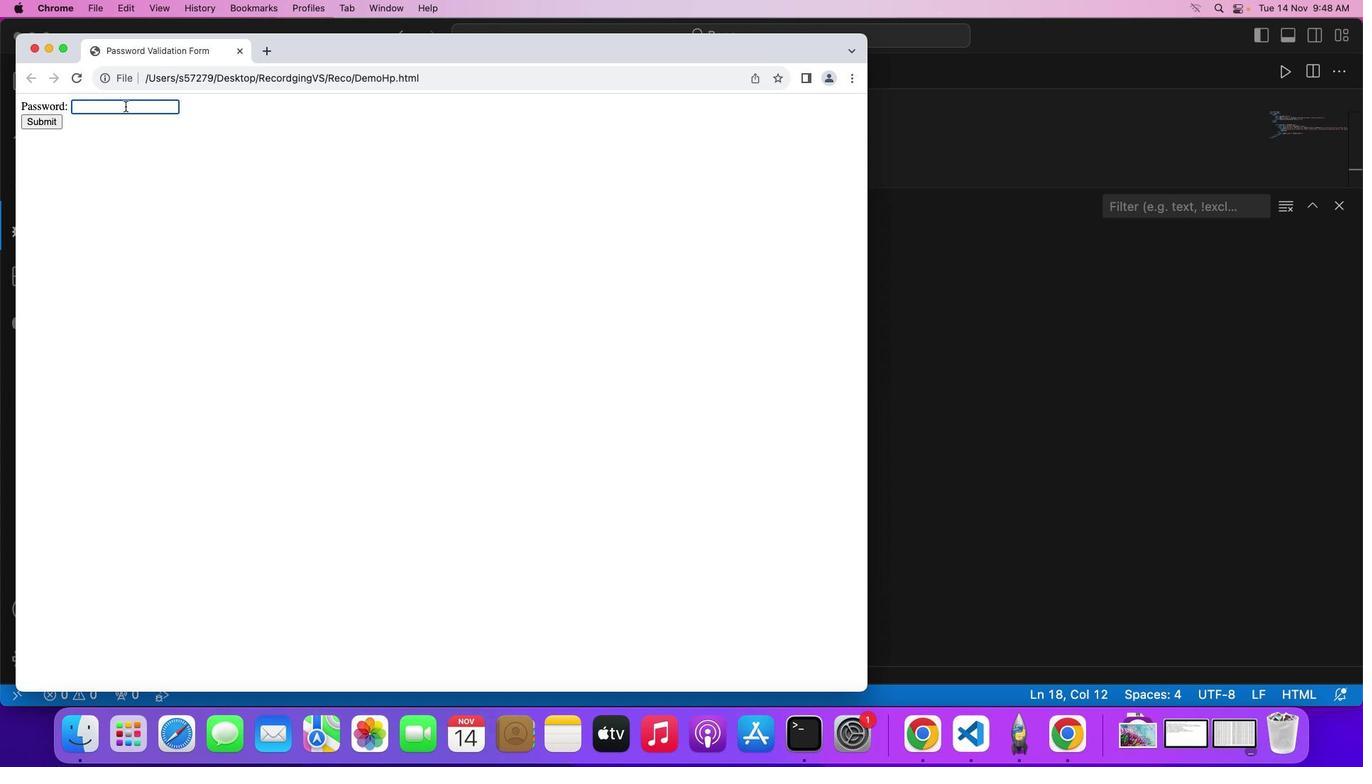 
Action: Key pressed Key.shift_r
Screenshot: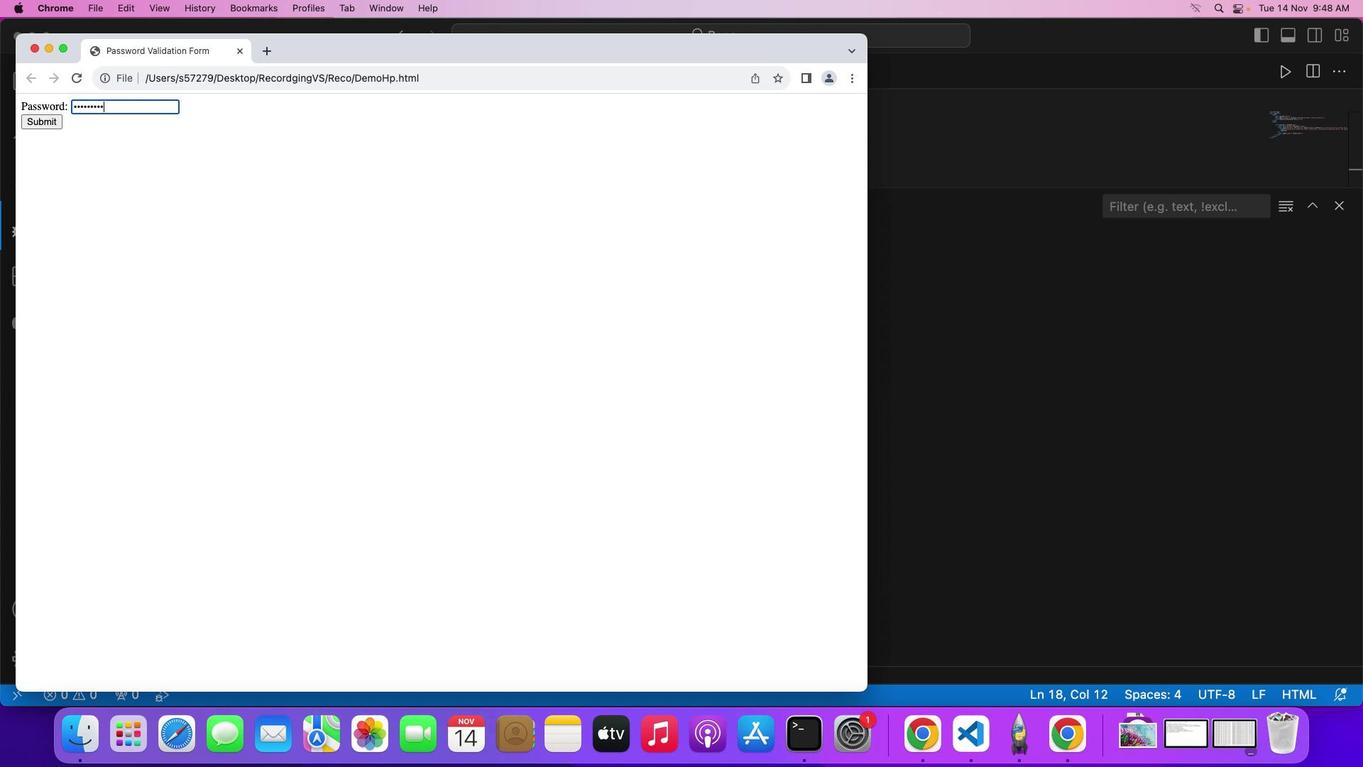 
Action: Mouse moved to (274, 67)
Screenshot: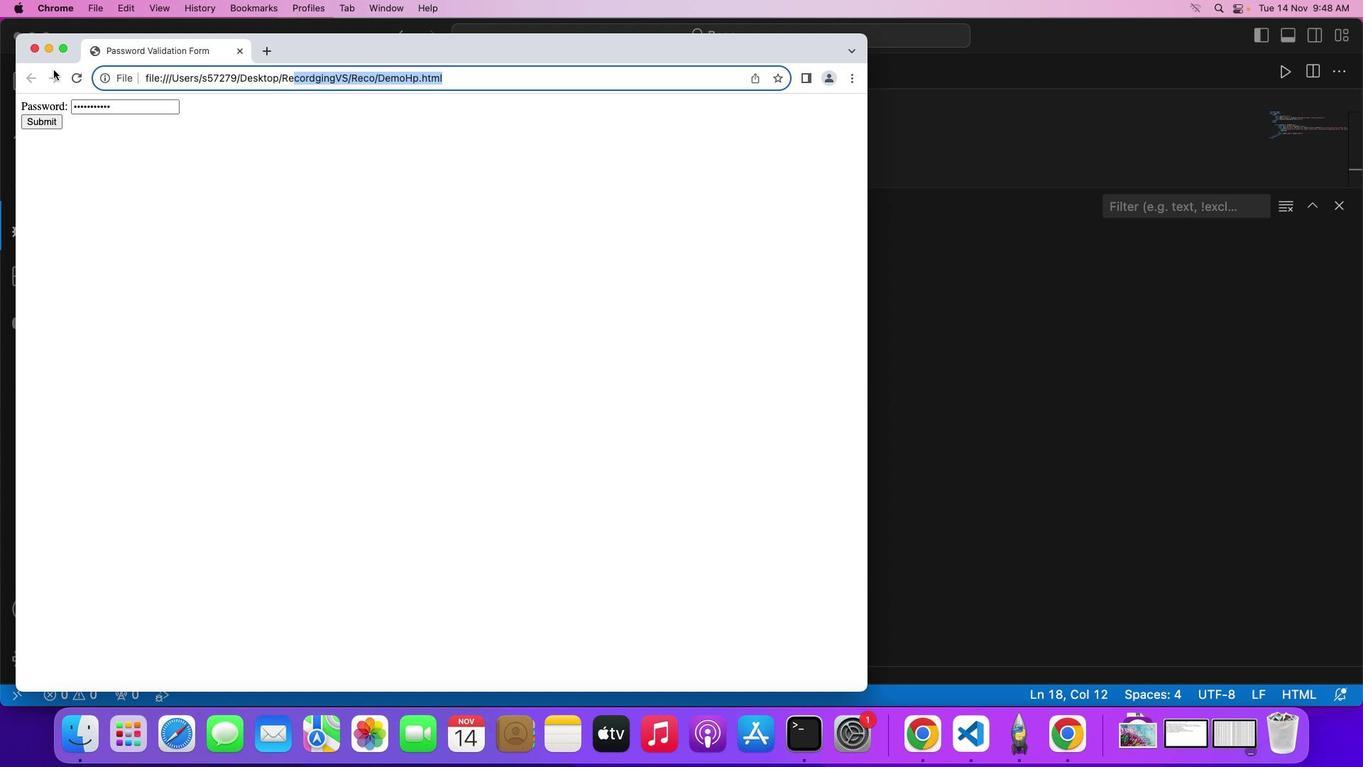 
Action: Mouse pressed left at (274, 67)
Screenshot: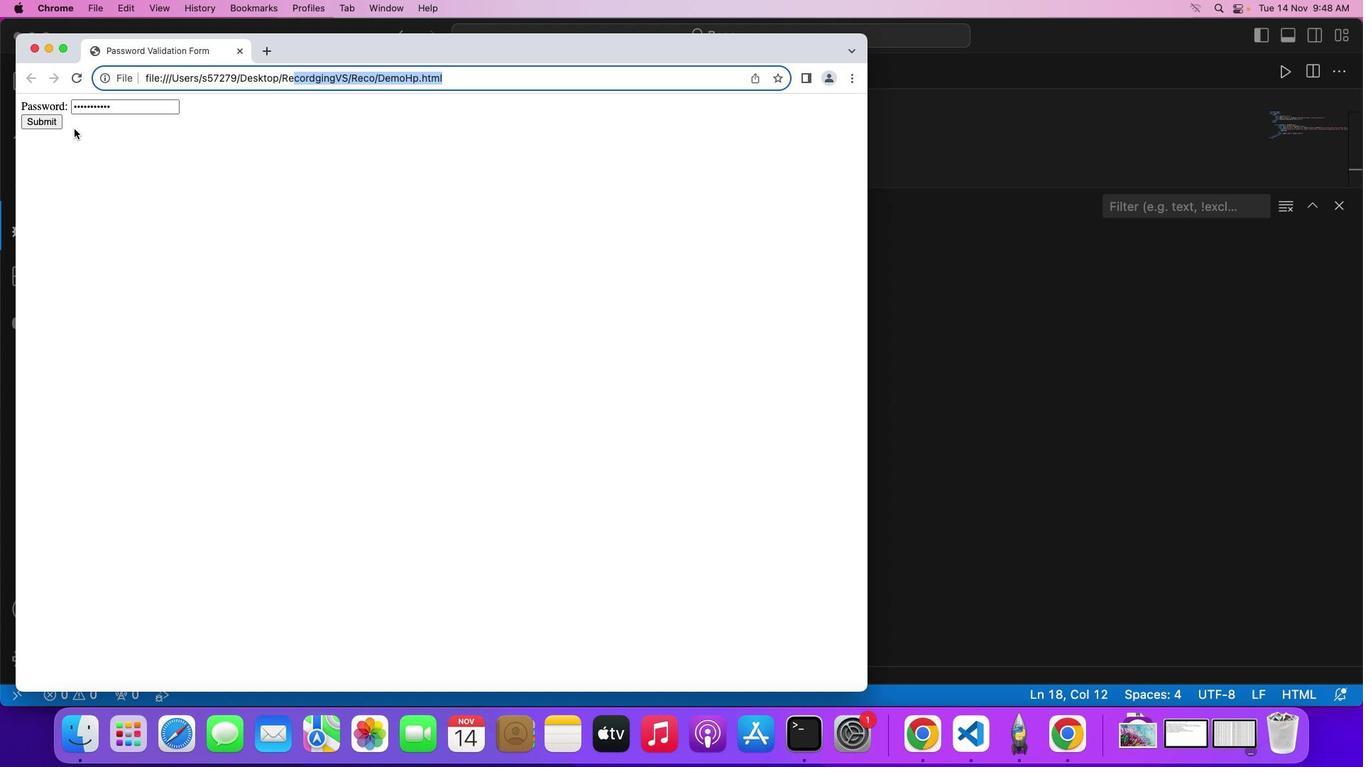 
Action: Mouse moved to (87, 153)
Screenshot: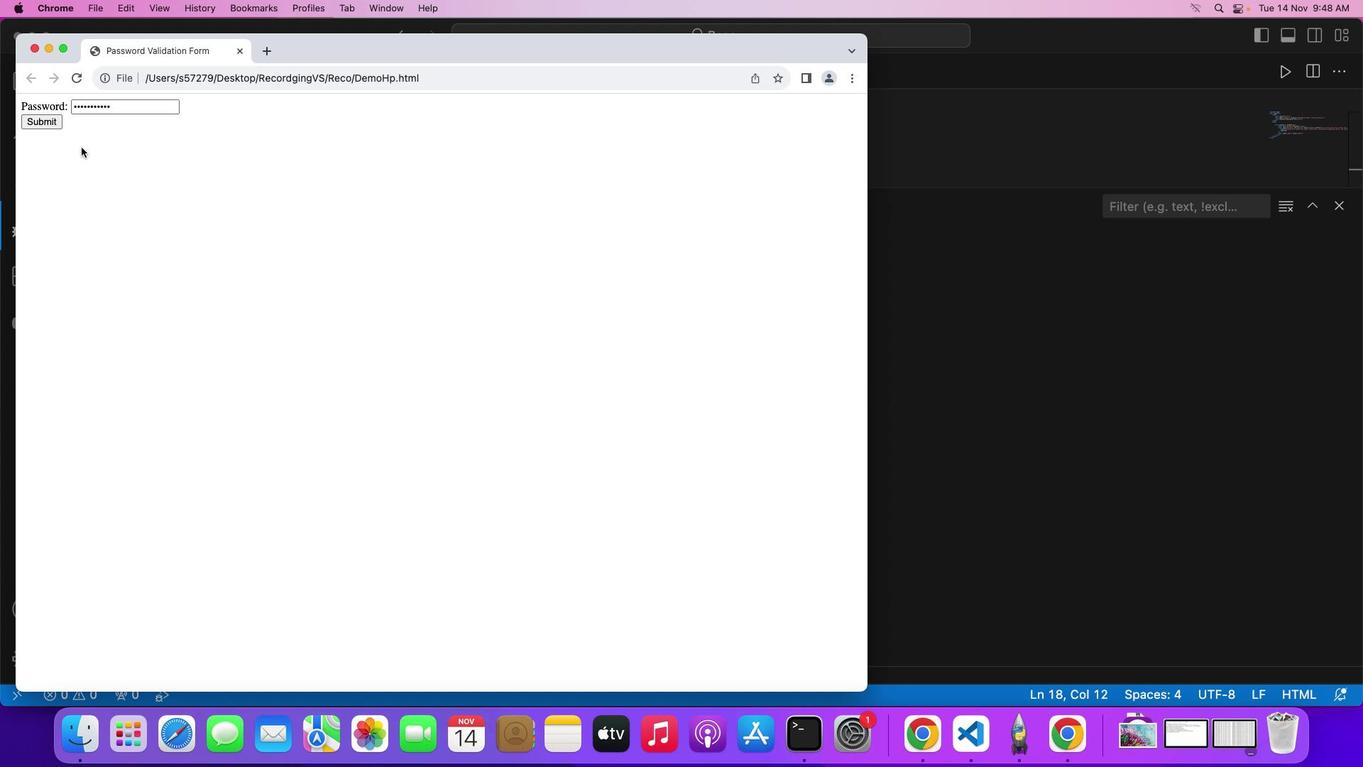 
Action: Mouse pressed left at (87, 153)
Screenshot: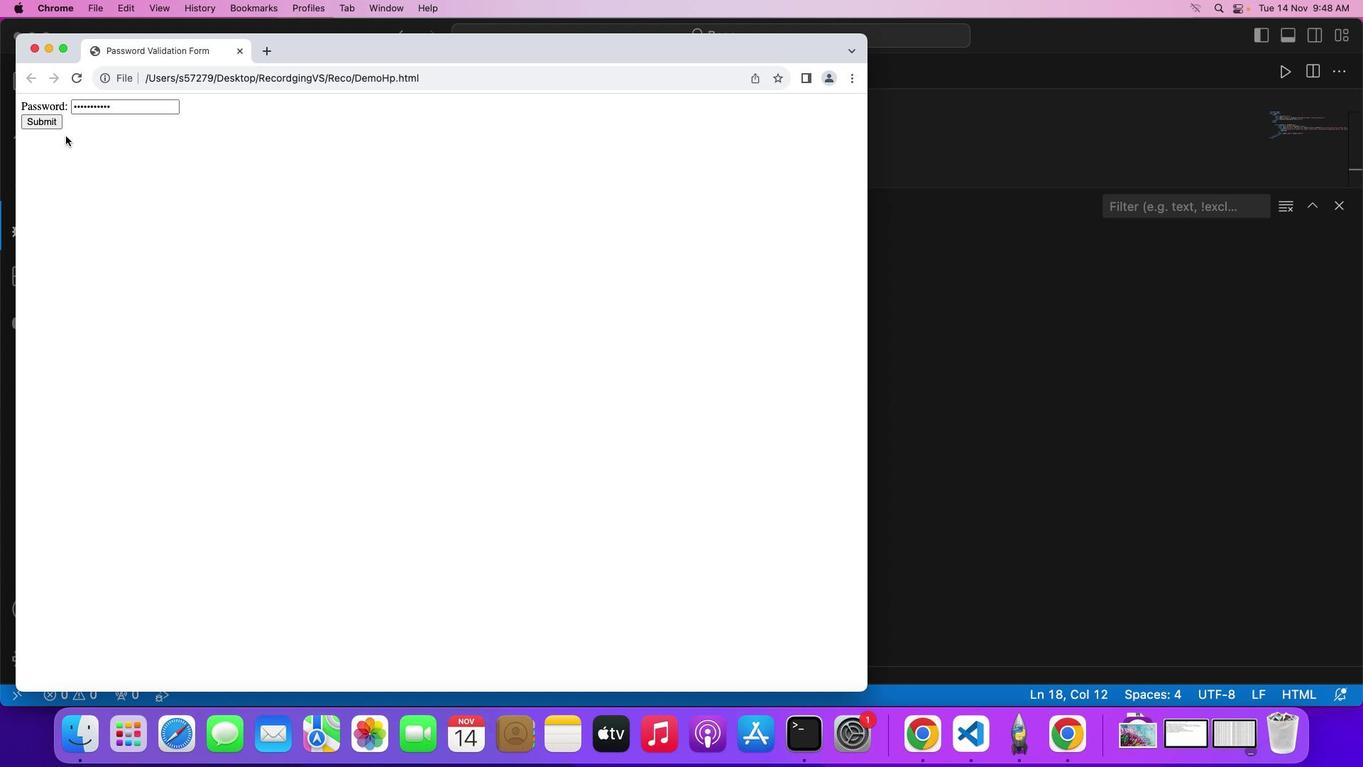 
Action: Mouse moved to (42, 117)
Screenshot: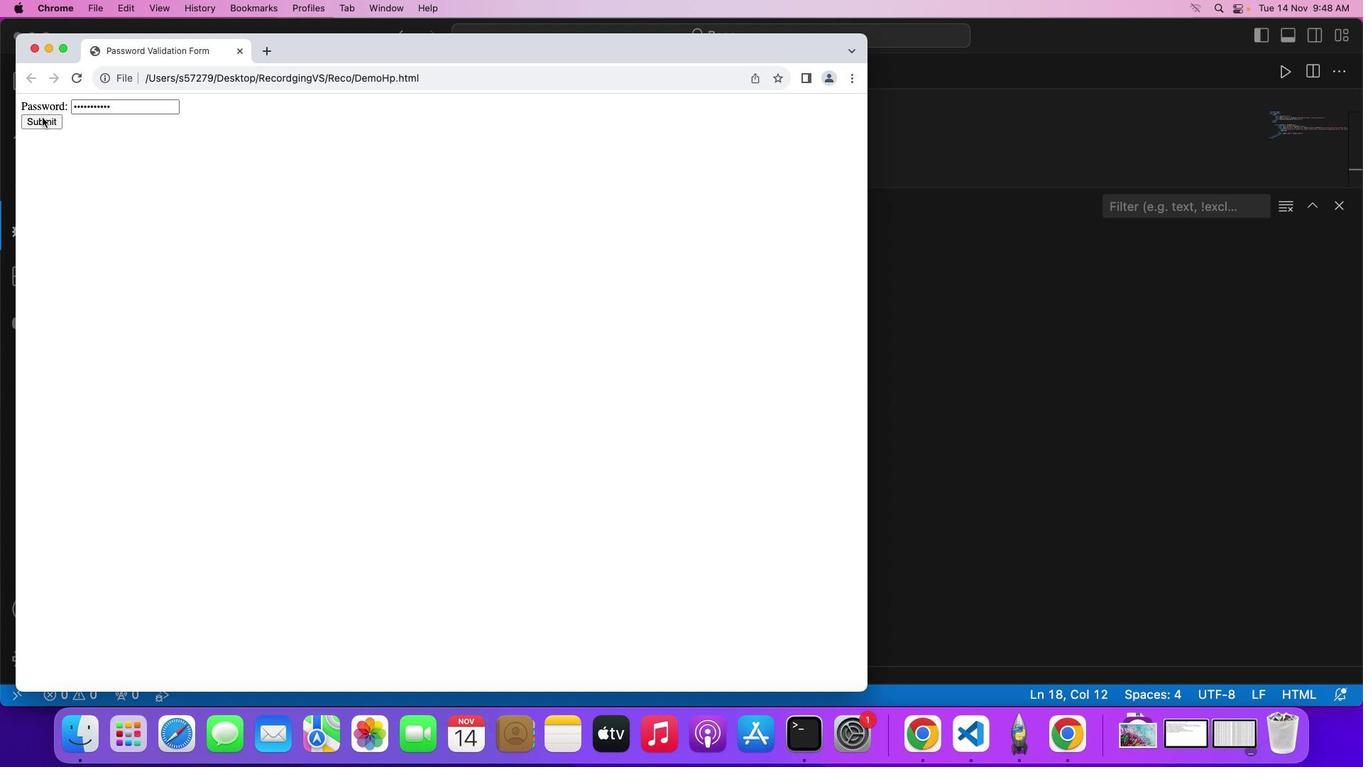 
Action: Mouse pressed left at (42, 117)
Screenshot: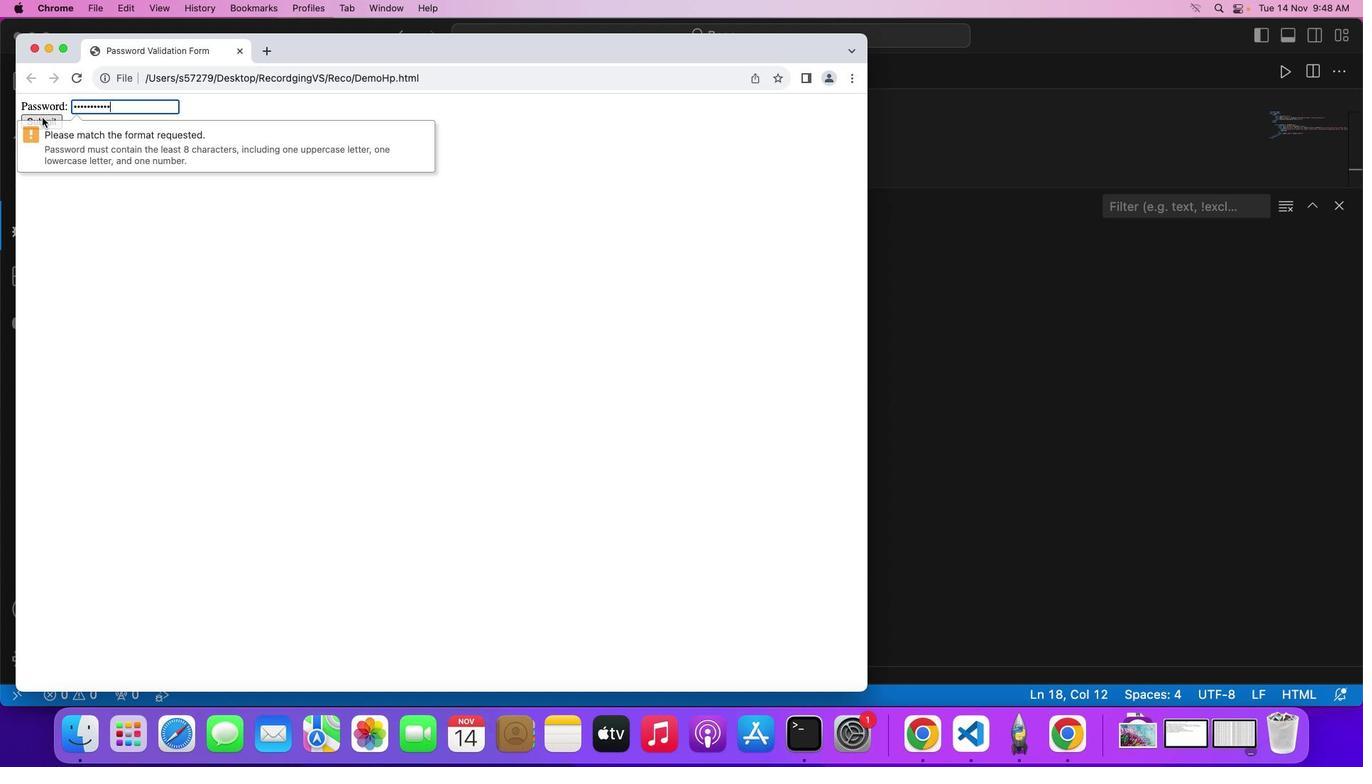 
Action: Mouse moved to (166, 108)
Screenshot: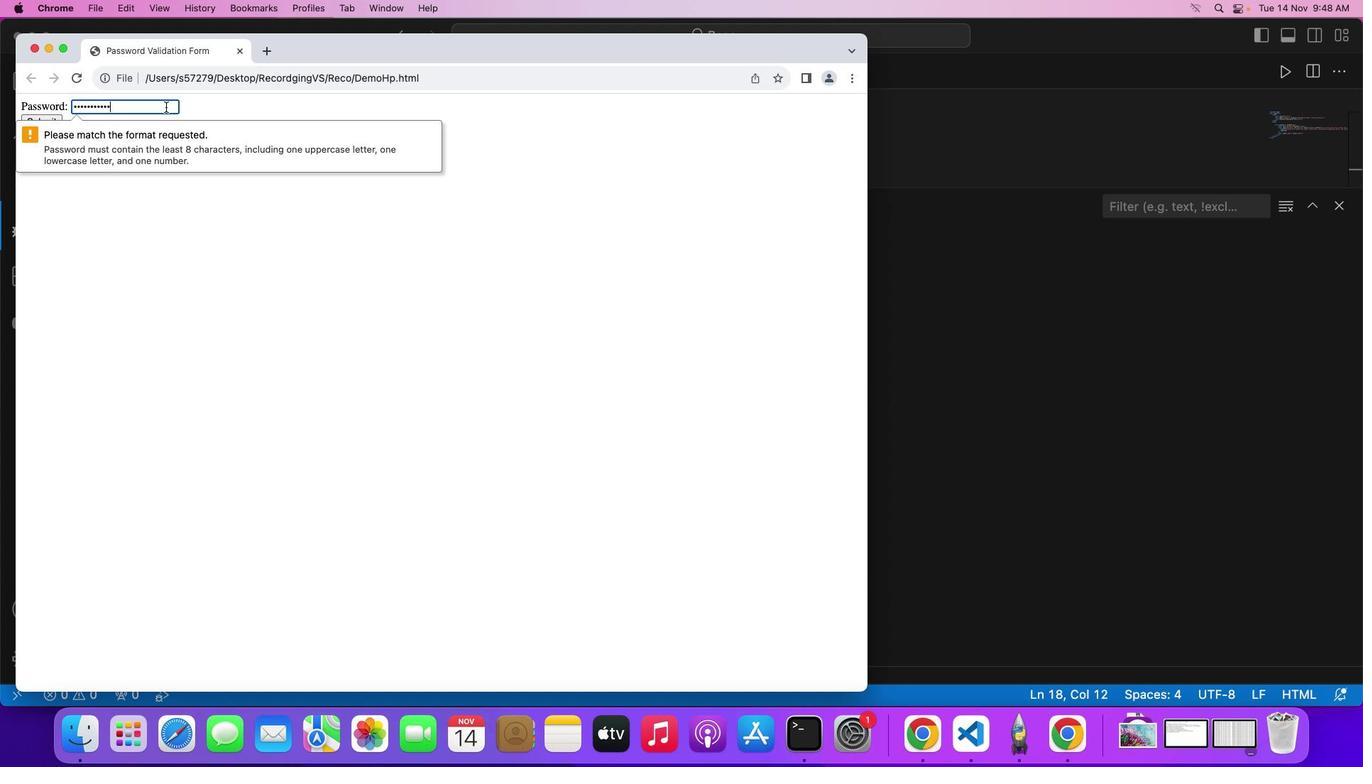 
Action: Mouse pressed left at (166, 108)
Screenshot: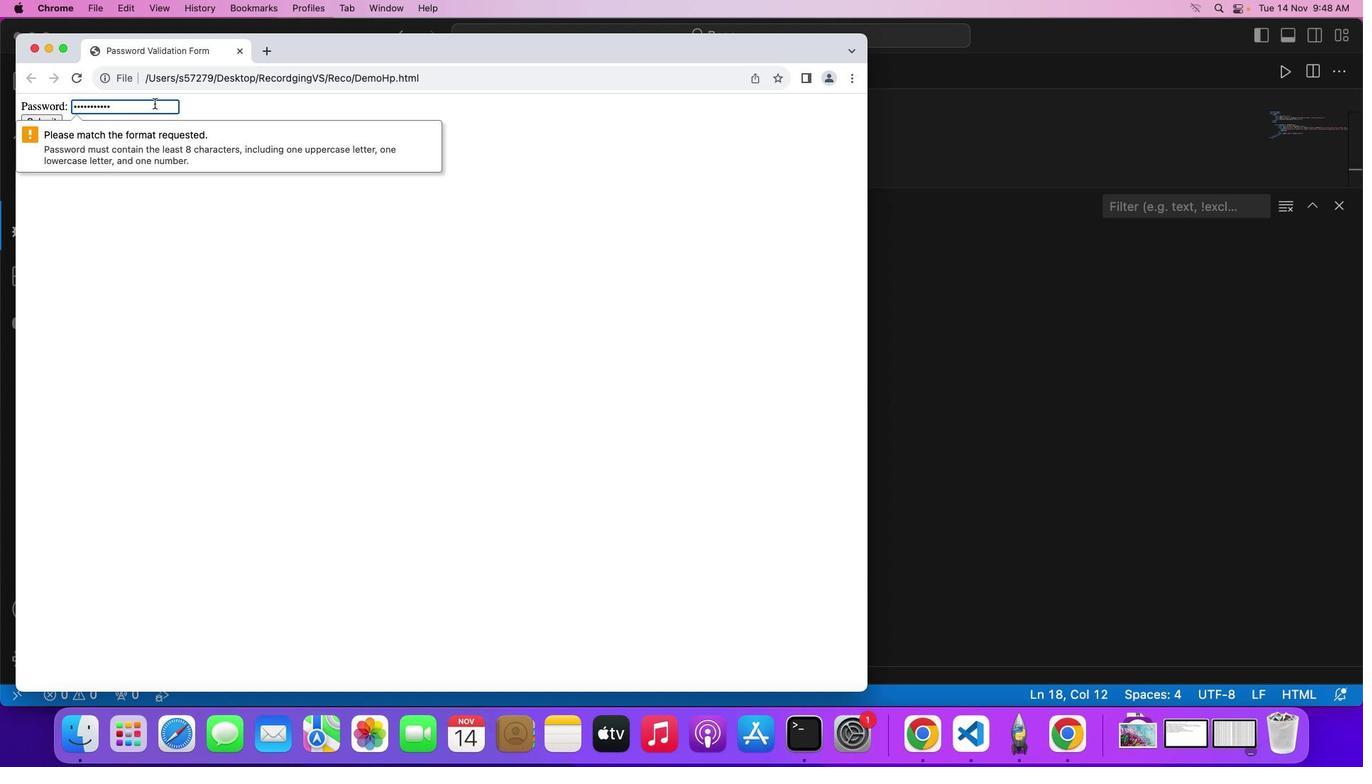 
Action: Mouse moved to (149, 102)
Screenshot: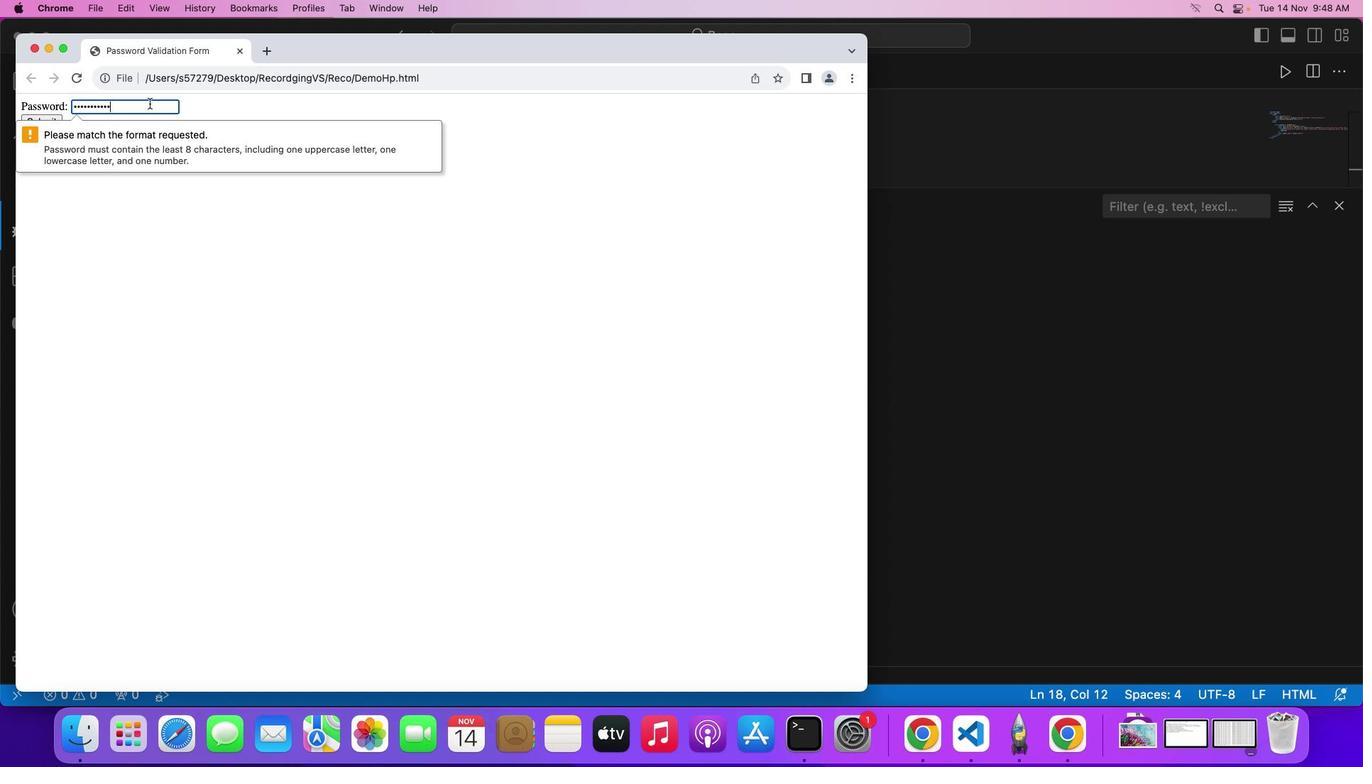 
Action: Key pressed Key.shift_r
Screenshot: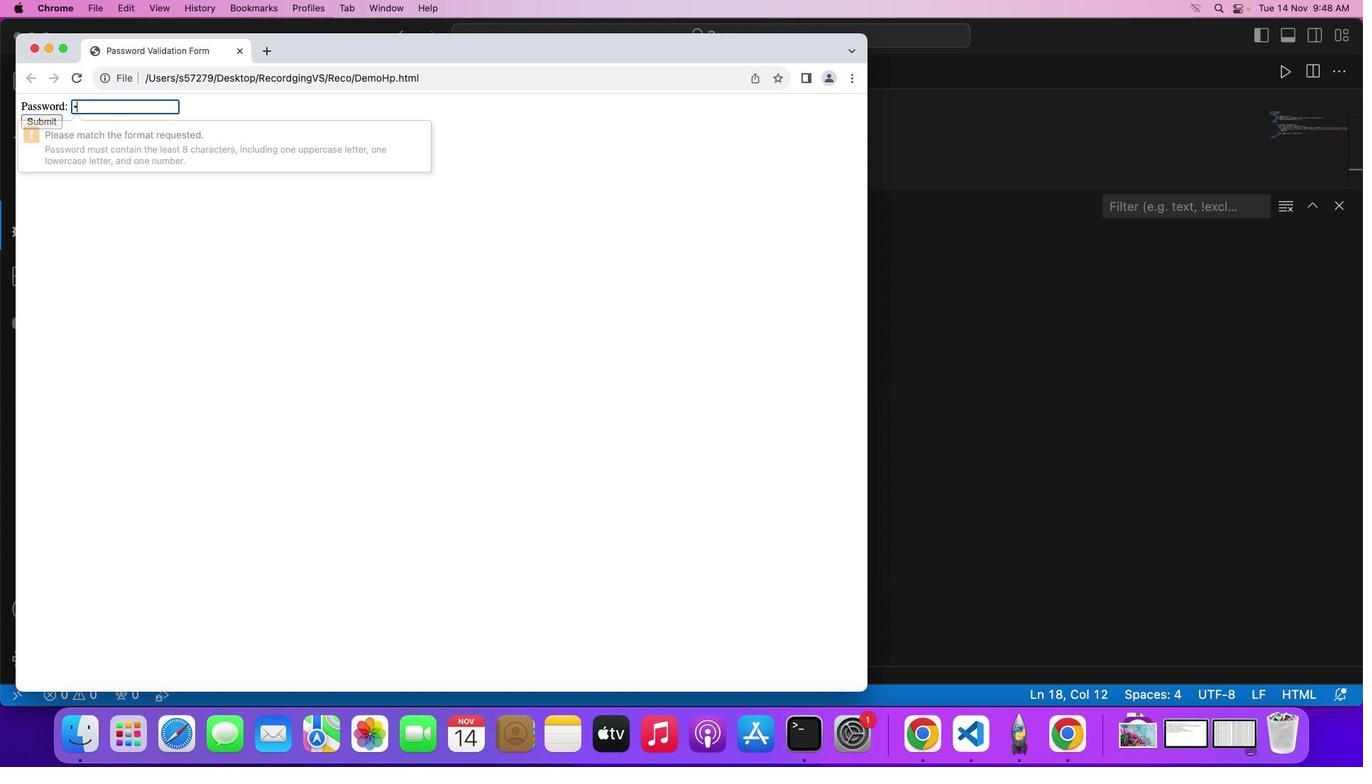 
Action: Mouse moved to (149, 102)
Screenshot: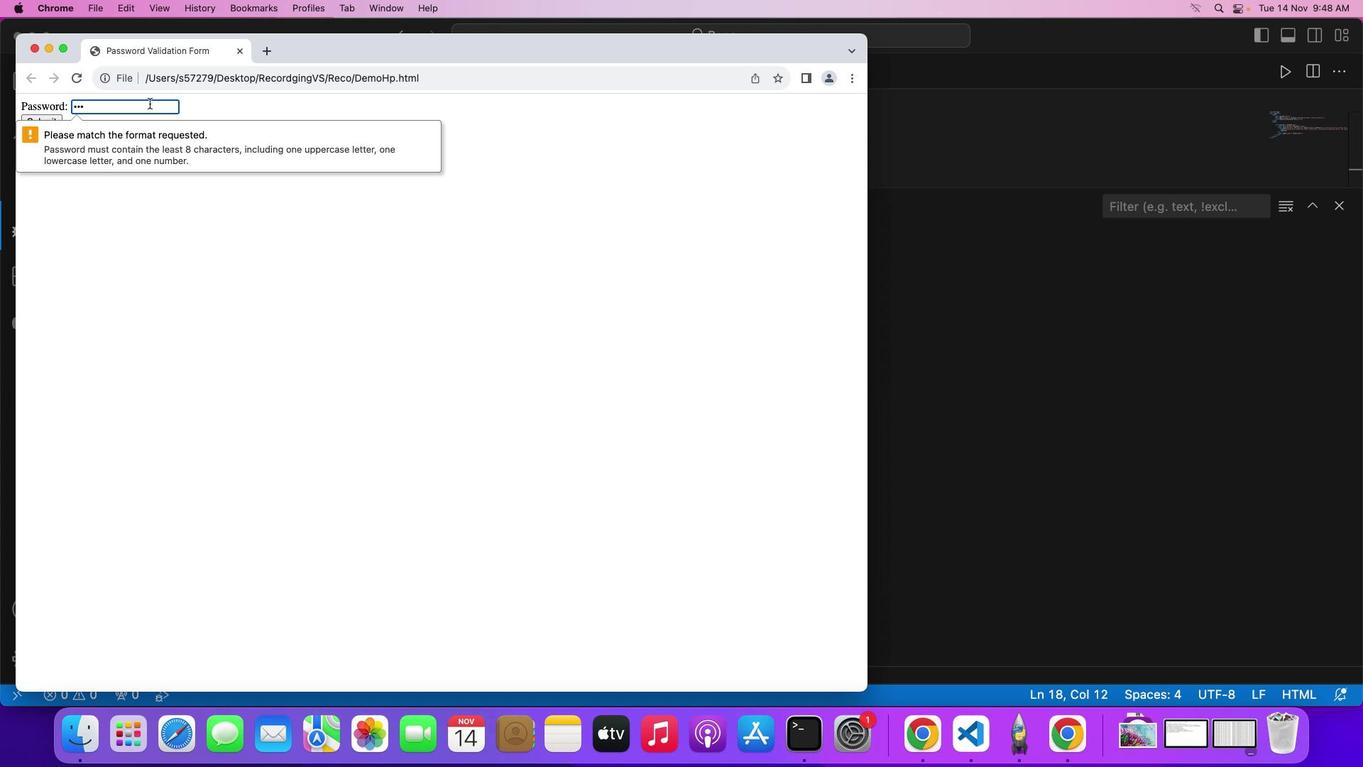 
Action: Key pressed Key.shift_r
Screenshot: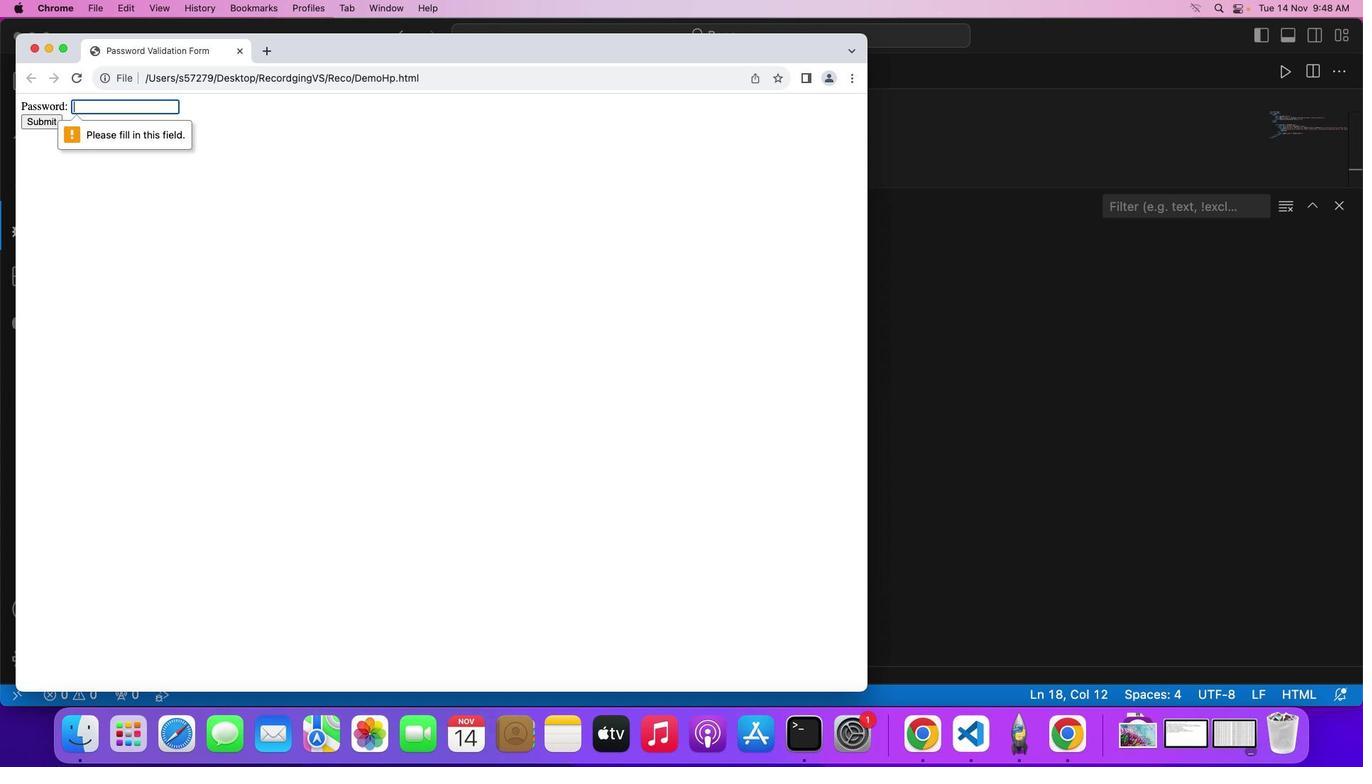 
Action: Mouse moved to (41, 124)
Screenshot: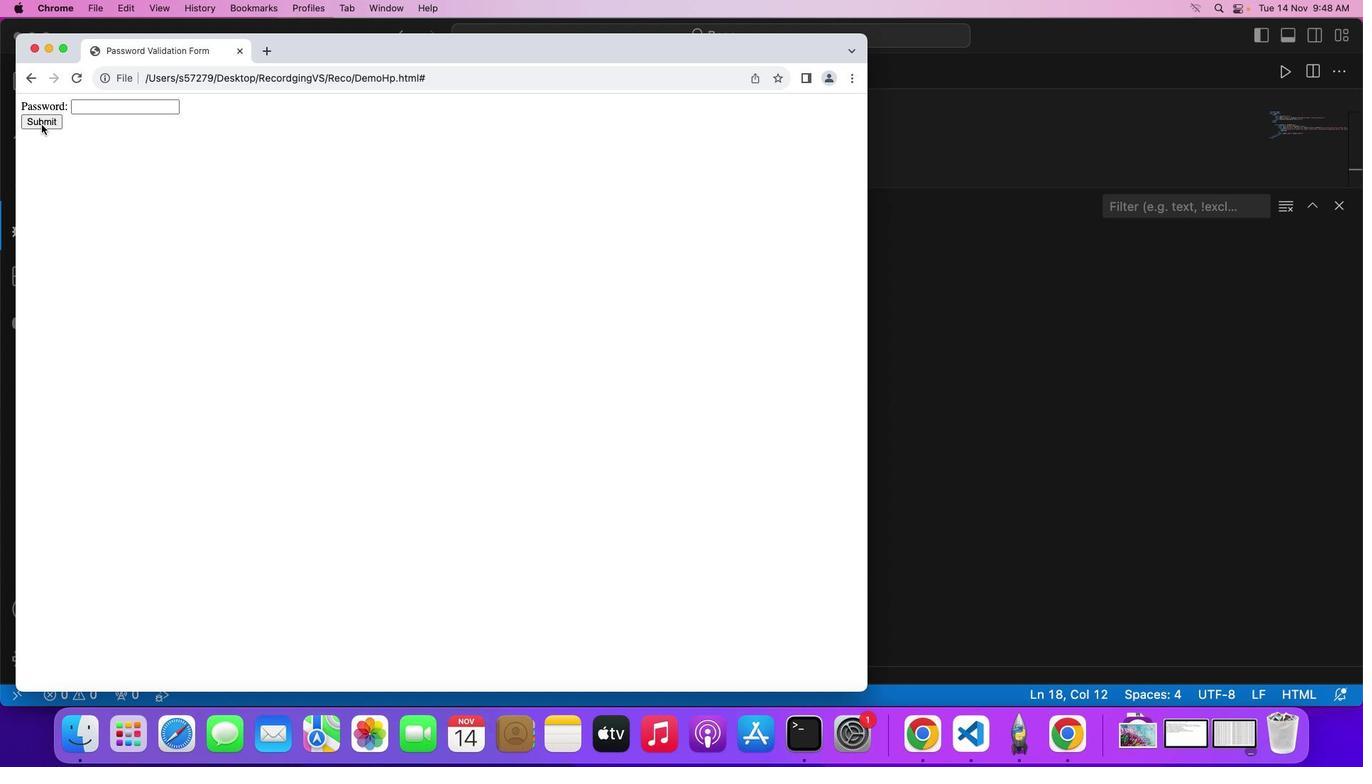 
Action: Mouse pressed left at (41, 124)
Screenshot: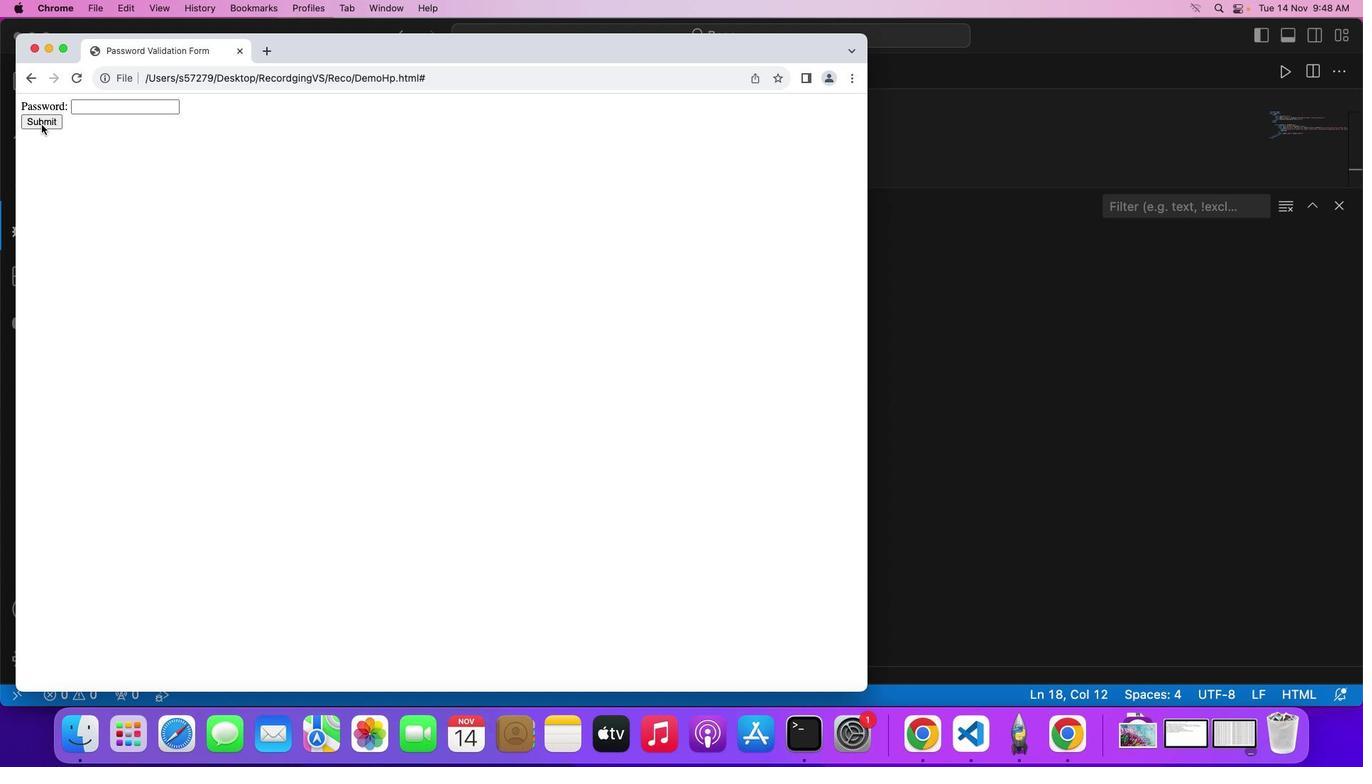 
Action: Mouse pressed left at (41, 124)
Screenshot: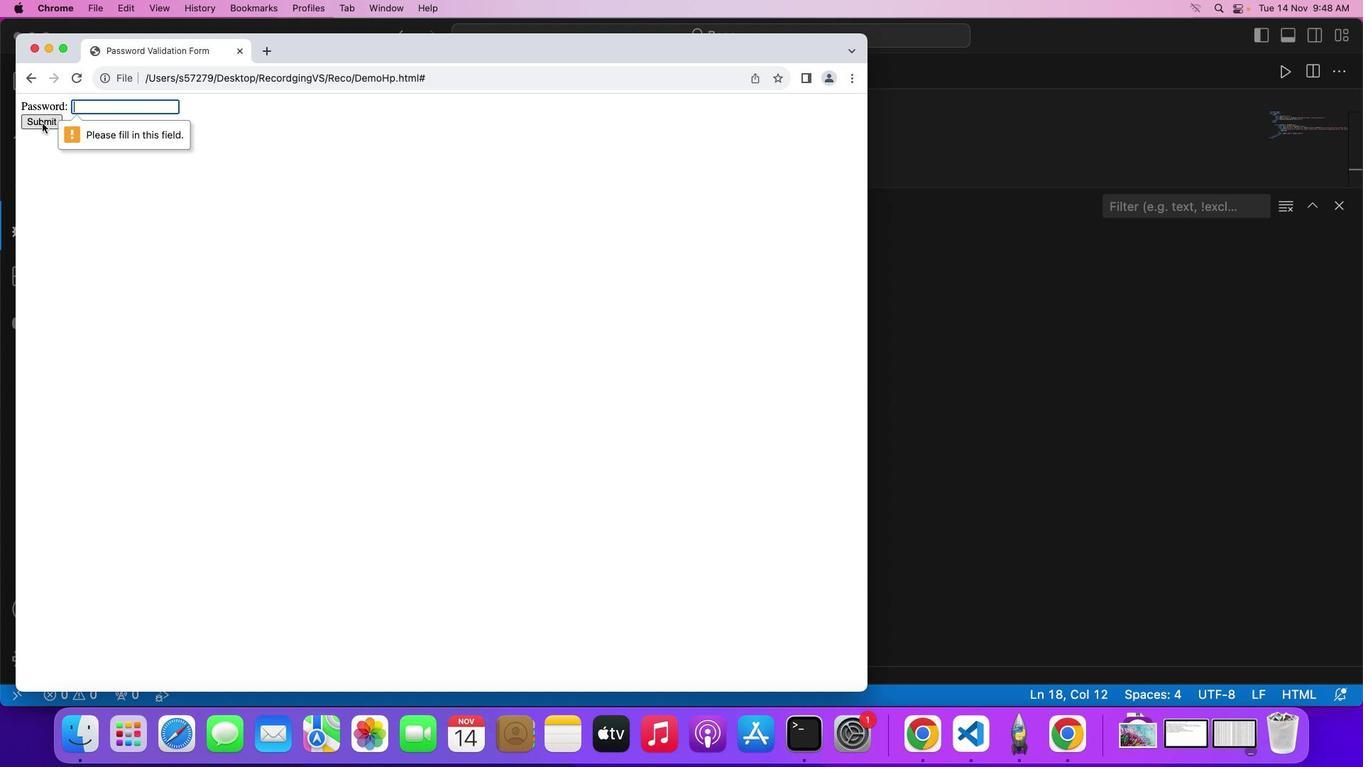 
Action: Mouse moved to (110, 109)
Screenshot: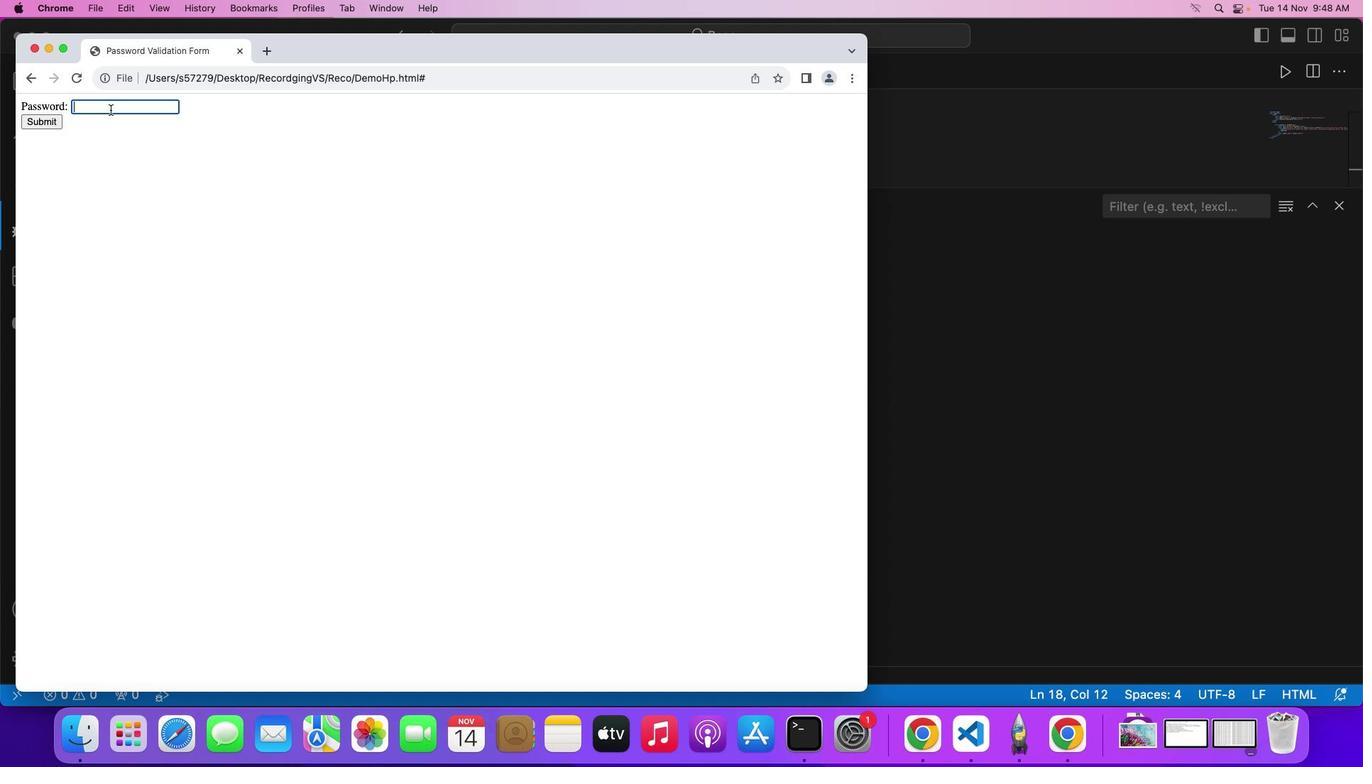 
Action: Mouse pressed left at (110, 109)
Screenshot: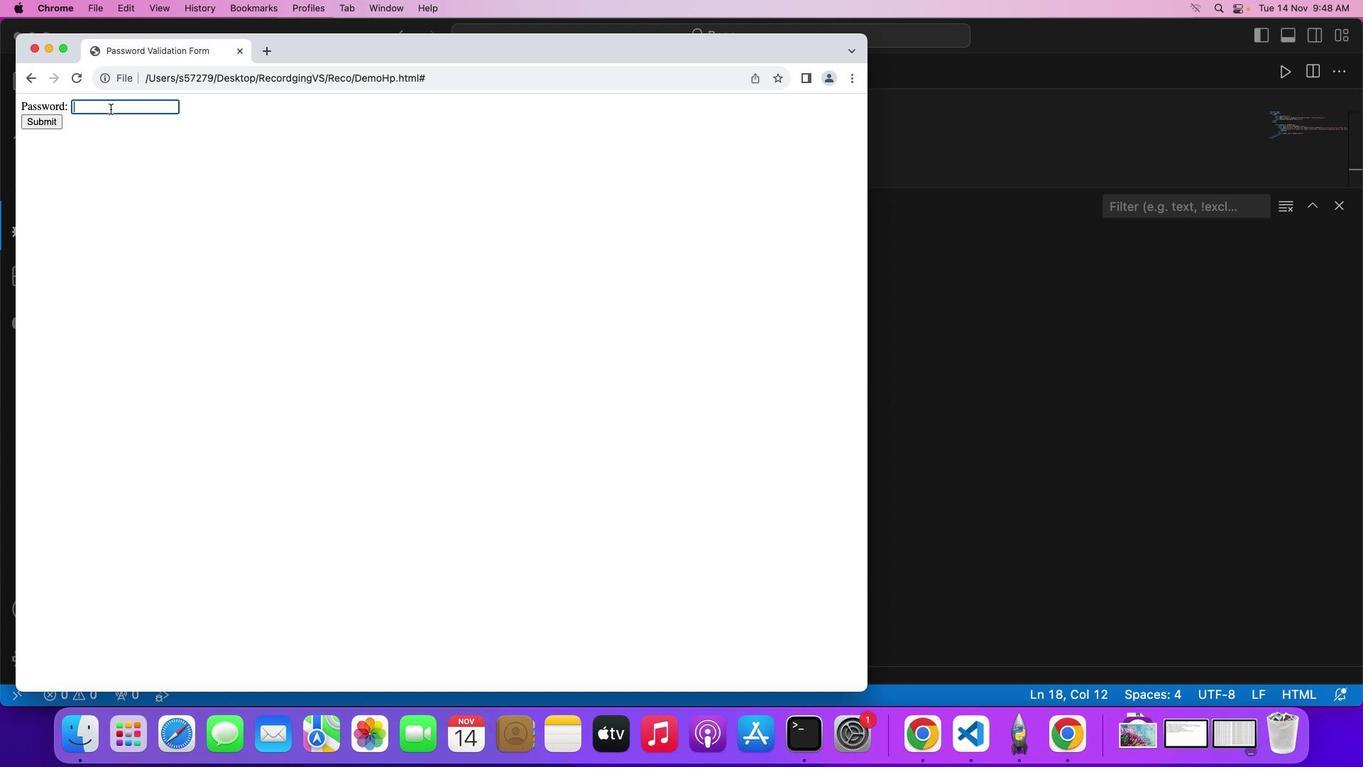 
Action: Mouse moved to (43, 116)
Screenshot: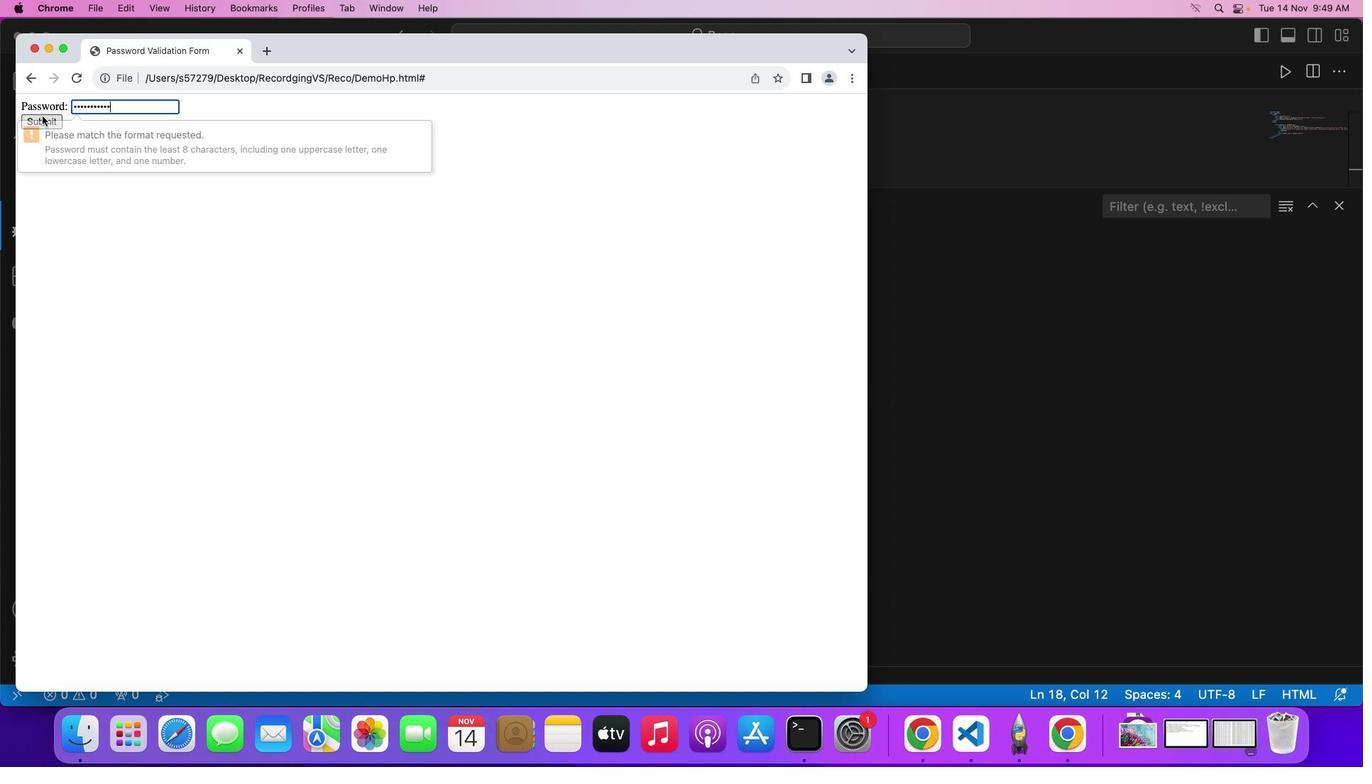
Action: Mouse pressed left at (43, 116)
Screenshot: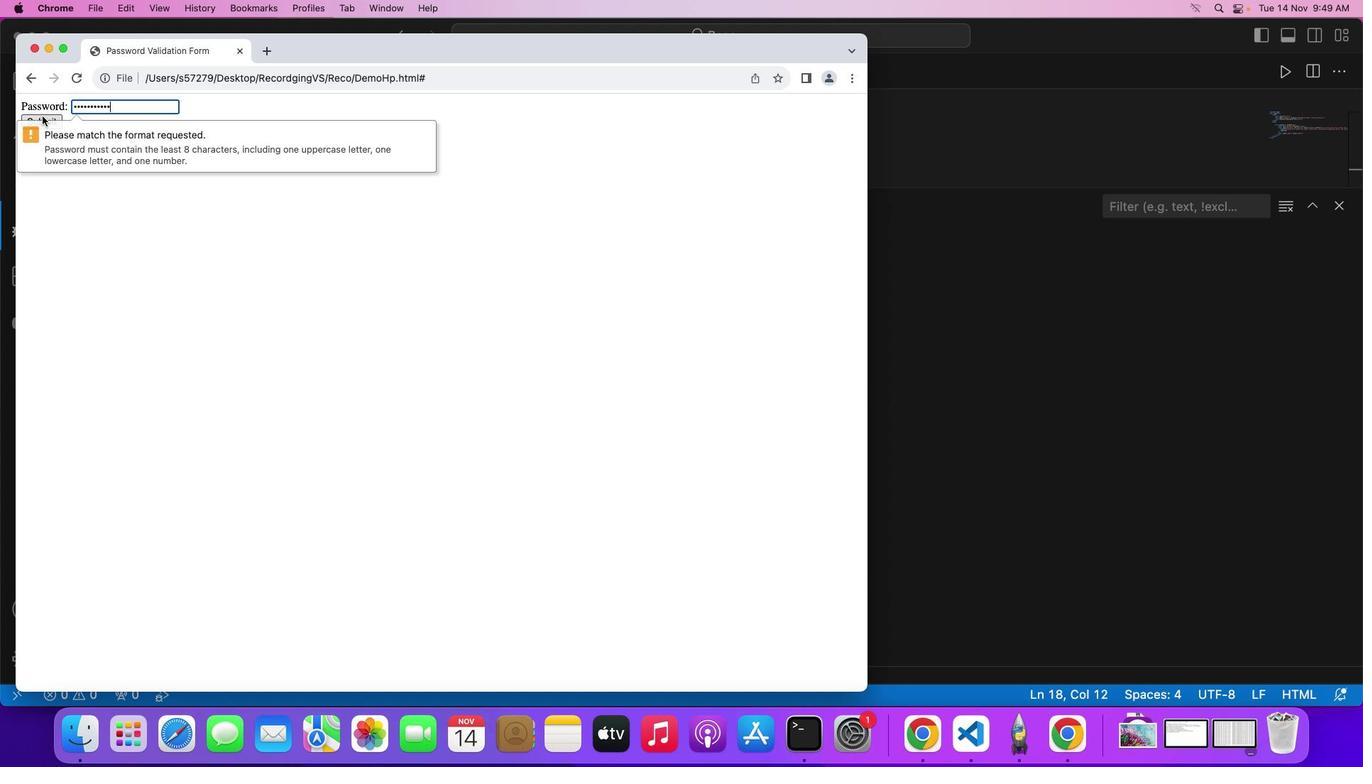 
Action: Mouse moved to (129, 97)
Screenshot: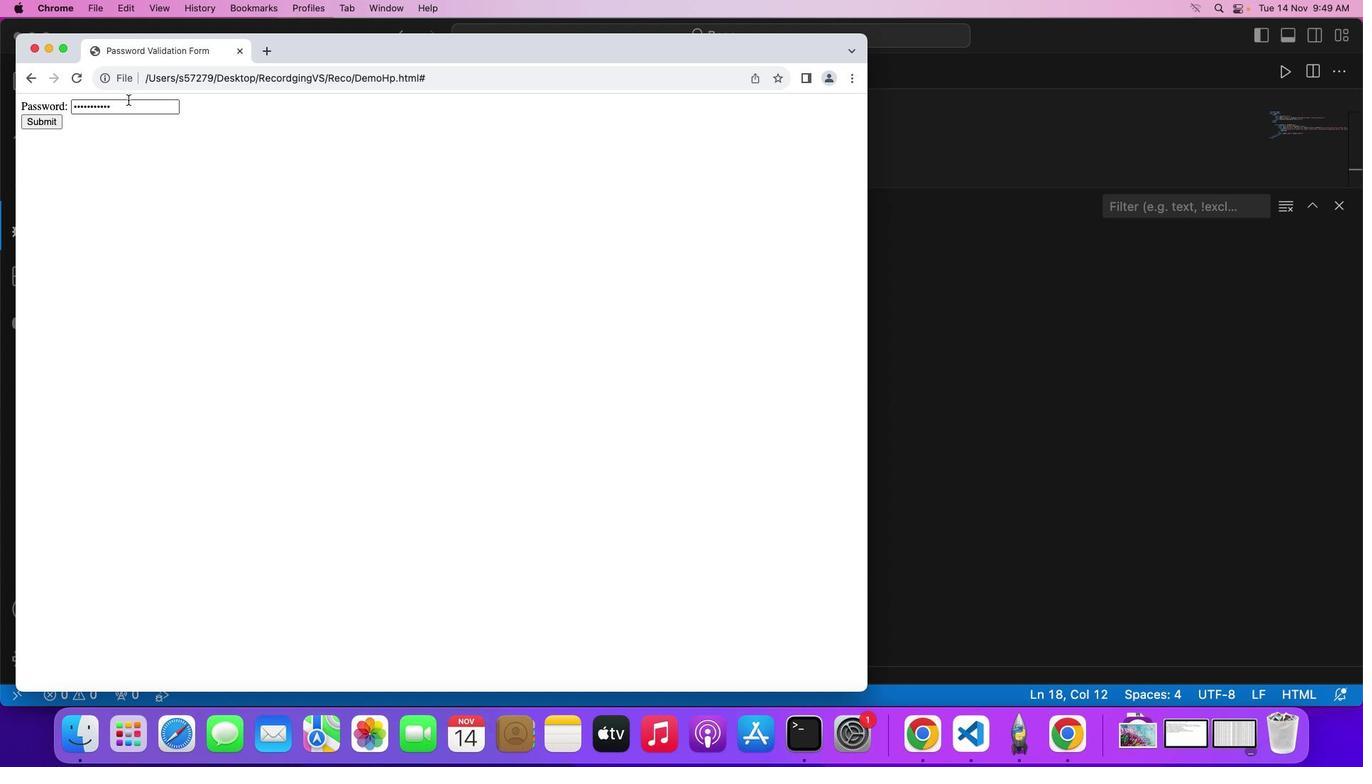 
Action: Mouse pressed left at (129, 97)
Screenshot: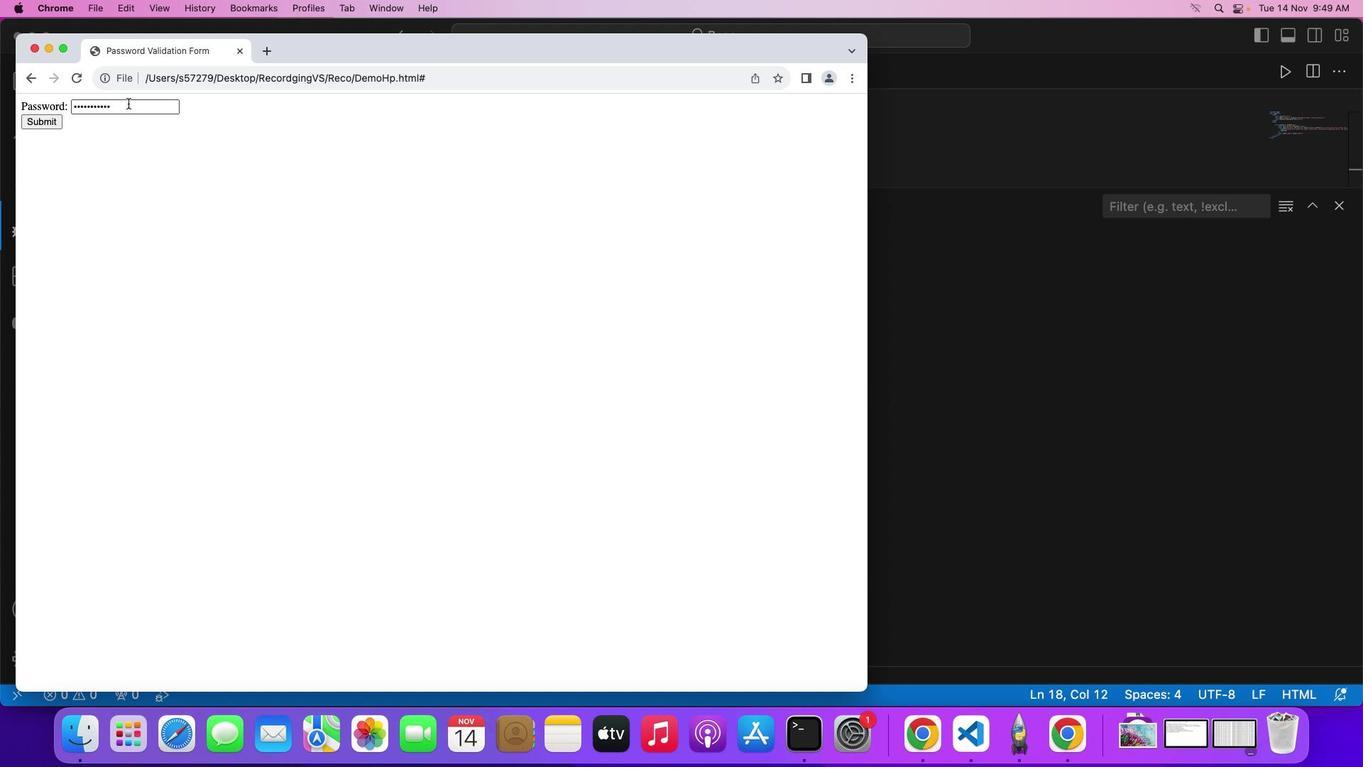 
Action: Mouse moved to (118, 106)
Screenshot: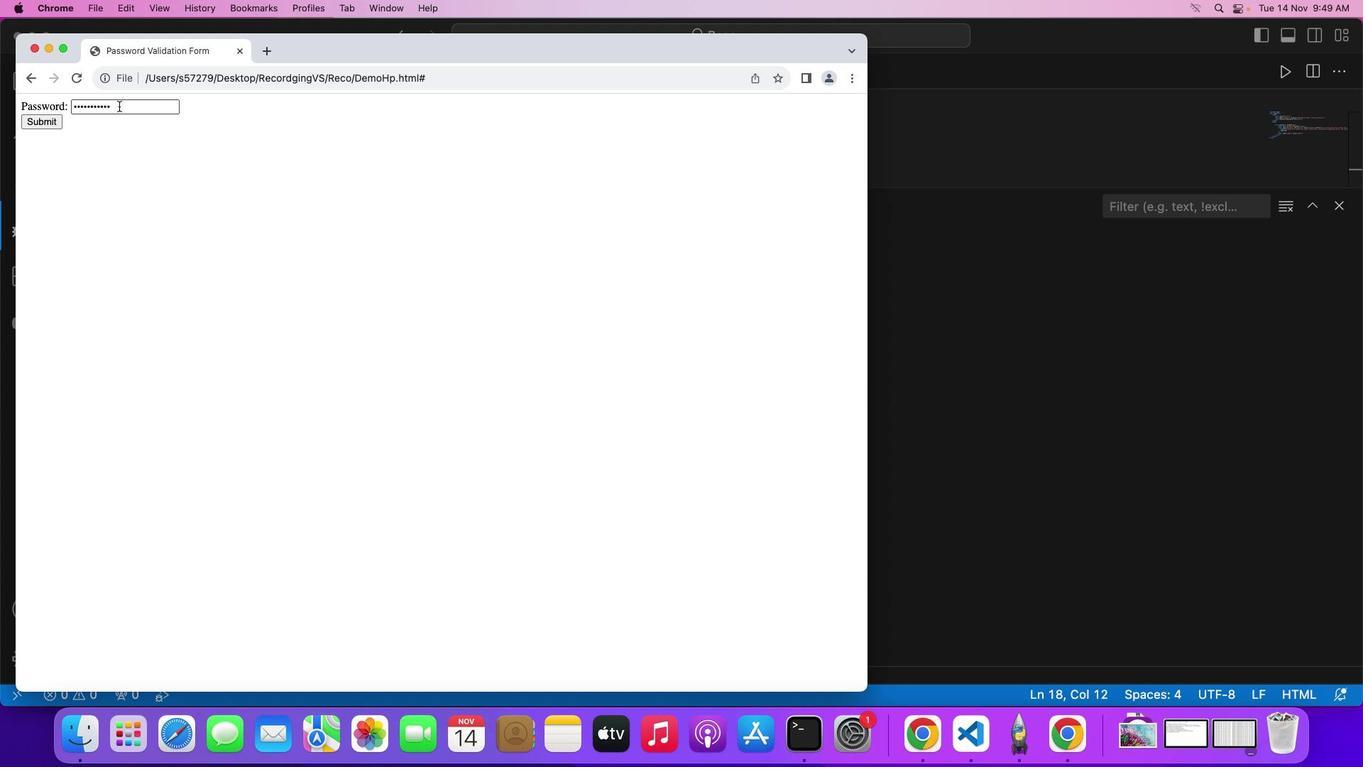 
Action: Key pressed Key.backspaceKey.backspaceKey.backspaceKey.backspaceKey.backspaceKey.backspaceKey.backspace
Screenshot: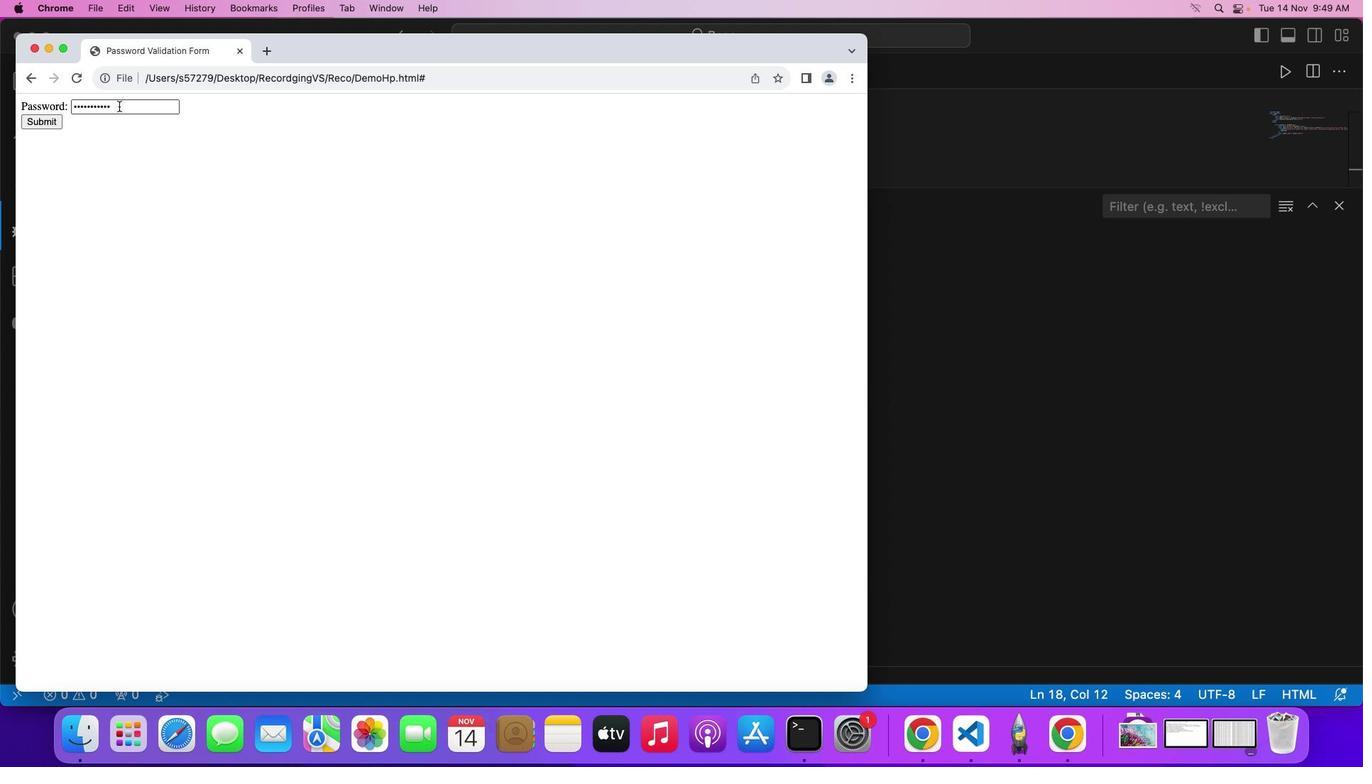 
Action: Mouse moved to (122, 109)
Screenshot: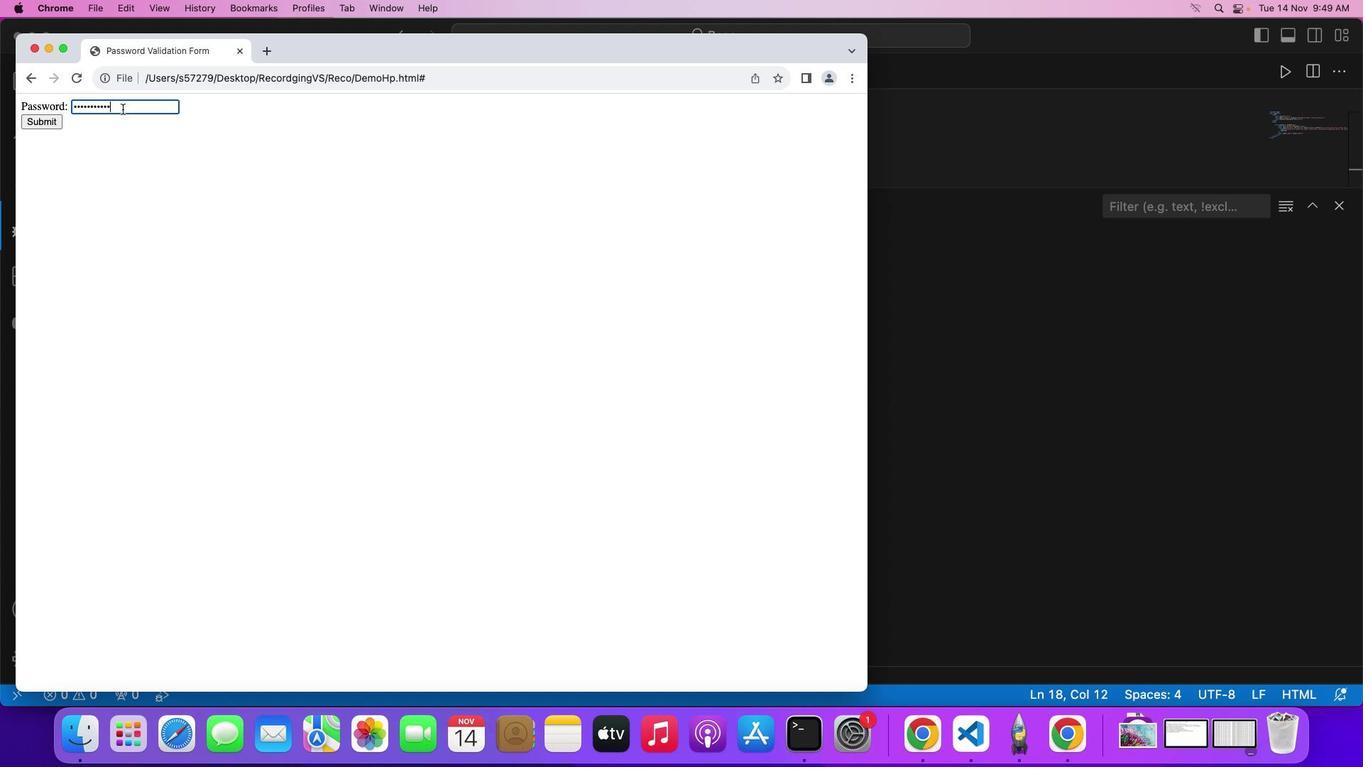 
Action: Mouse pressed left at (122, 109)
Screenshot: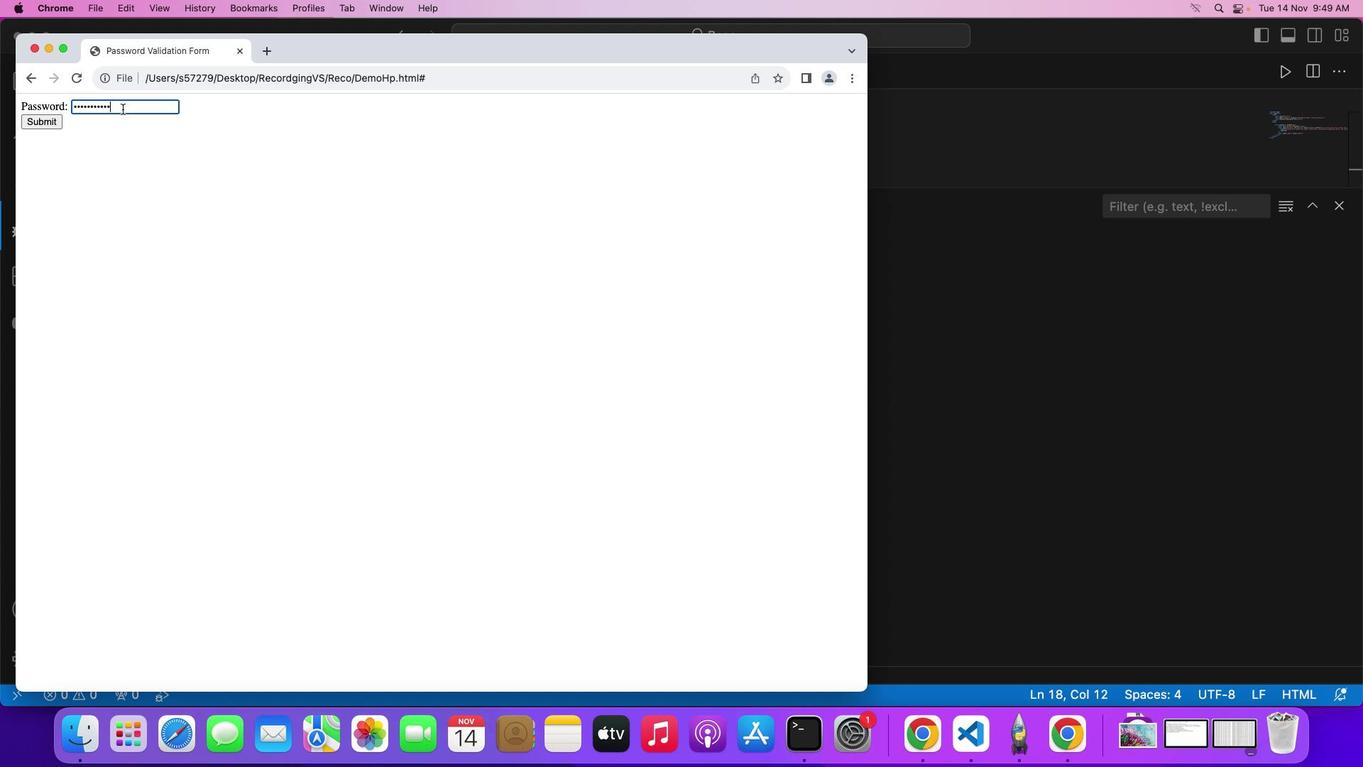 
Action: Mouse moved to (122, 109)
Screenshot: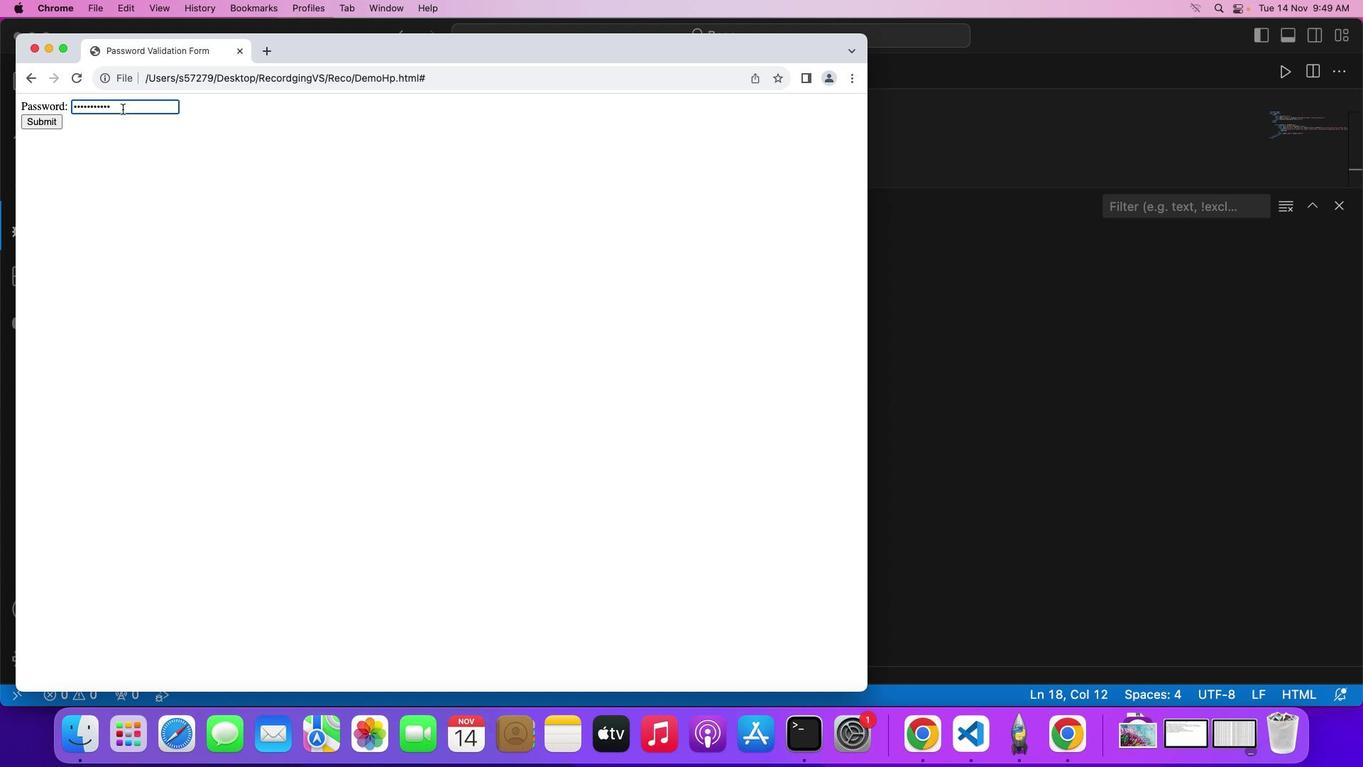 
Action: Key pressed Key.shift_r
Screenshot: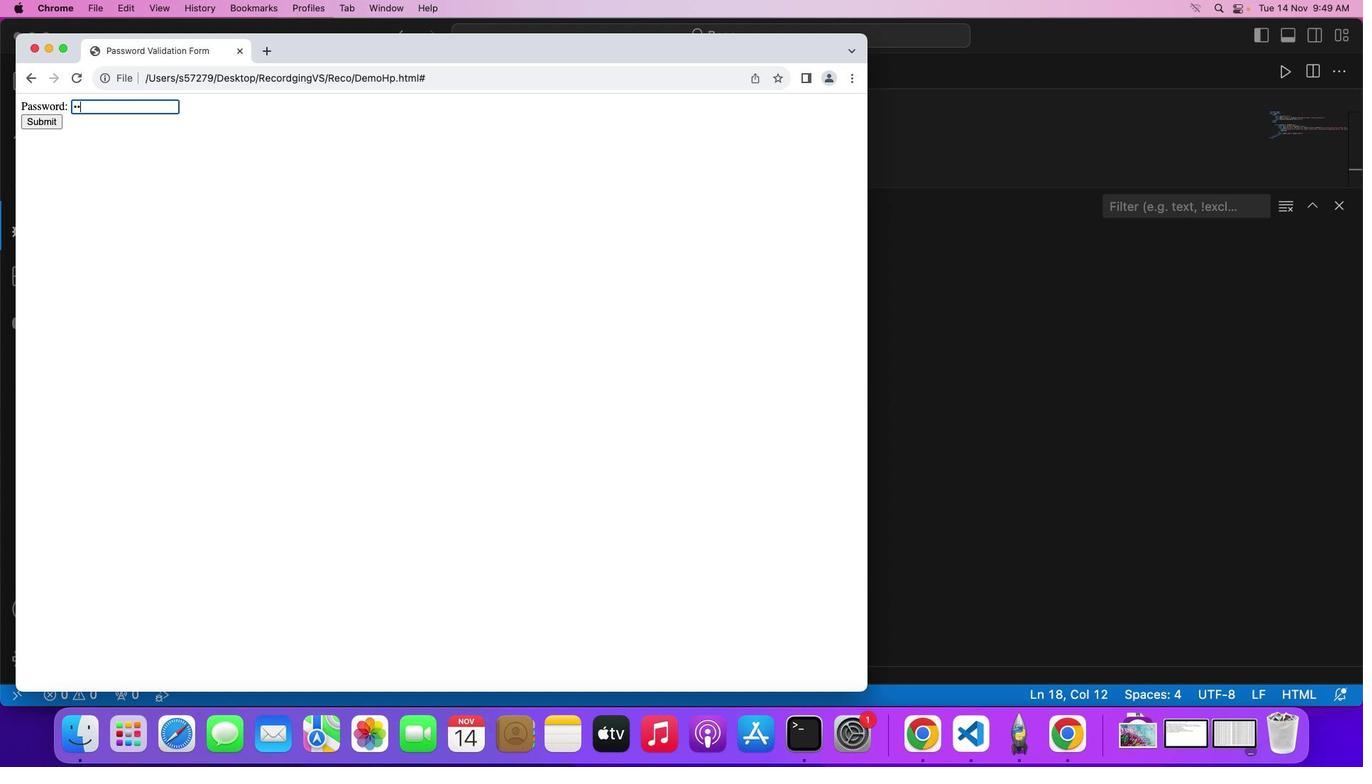 
Action: Mouse moved to (36, 121)
Screenshot: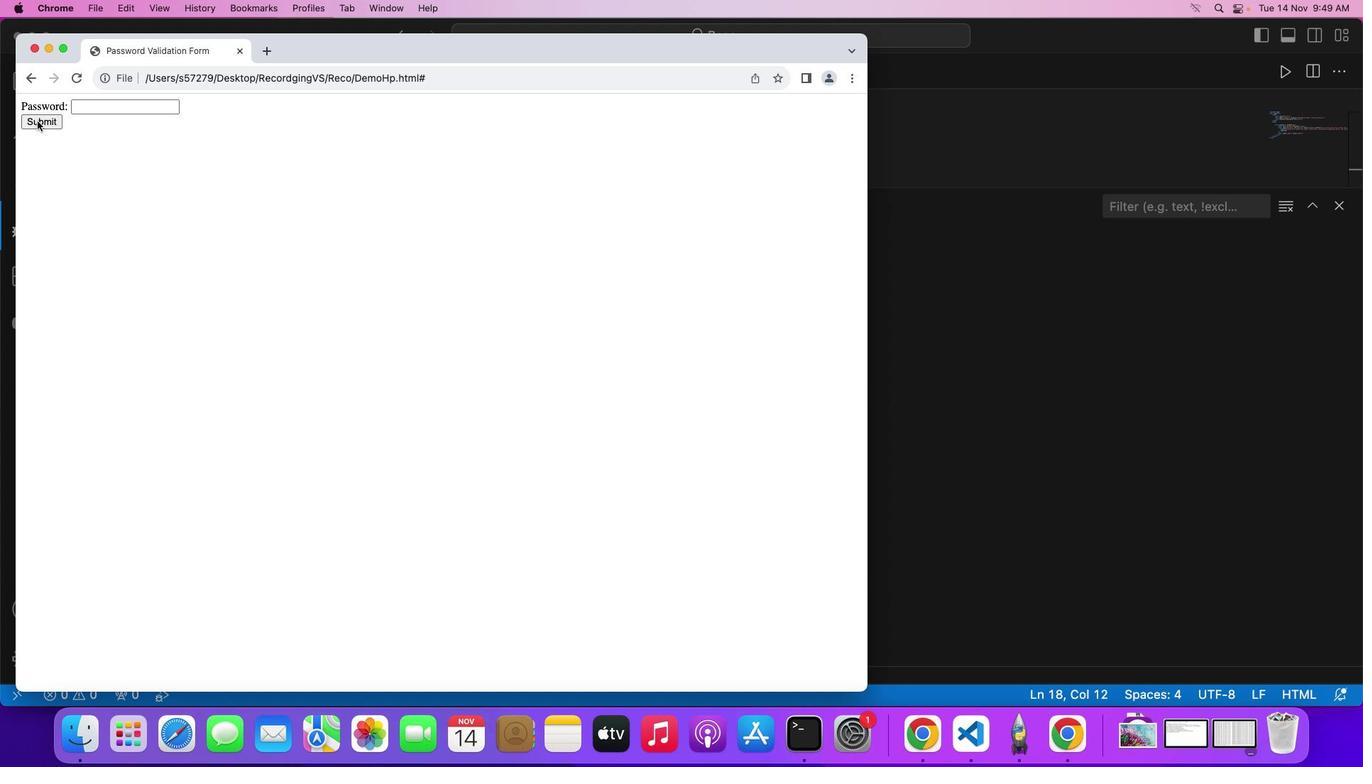 
Action: Mouse pressed left at (36, 121)
Screenshot: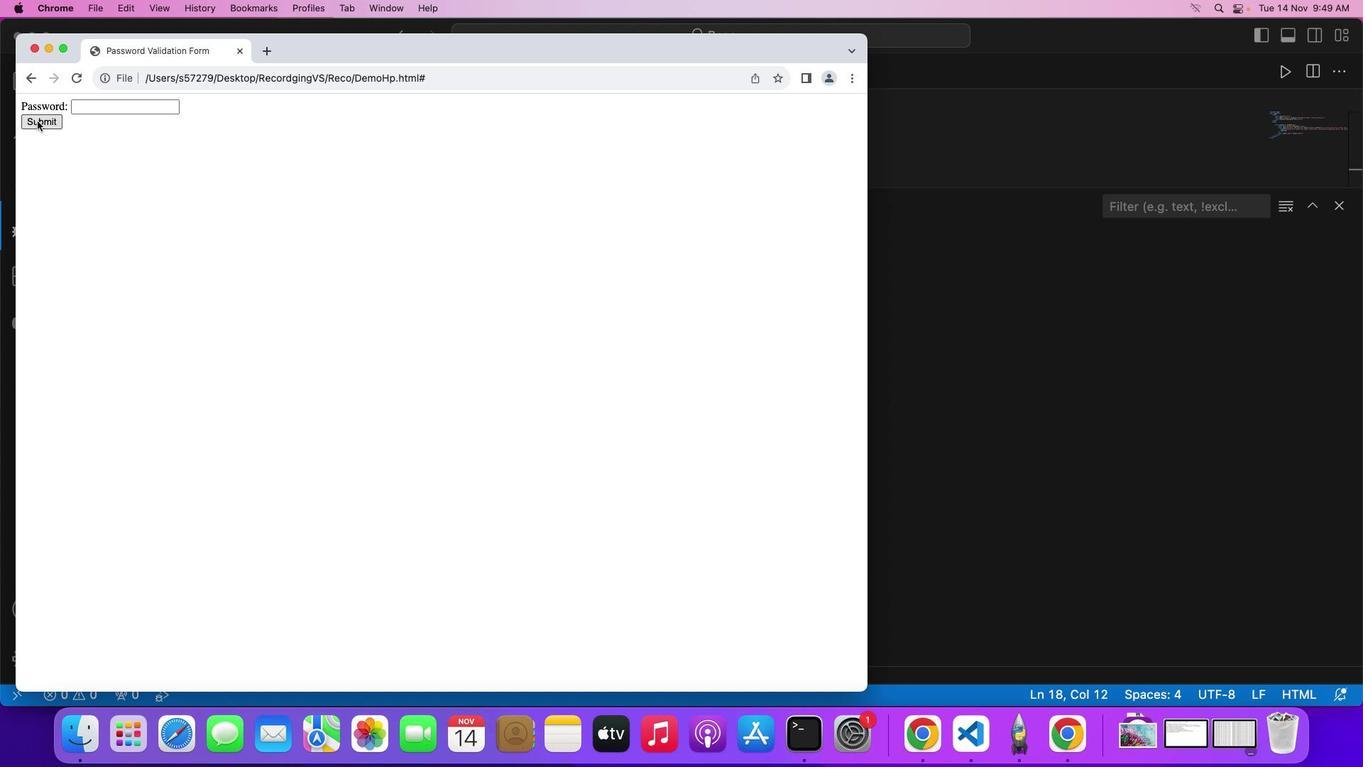 
Action: Mouse moved to (36, 120)
Screenshot: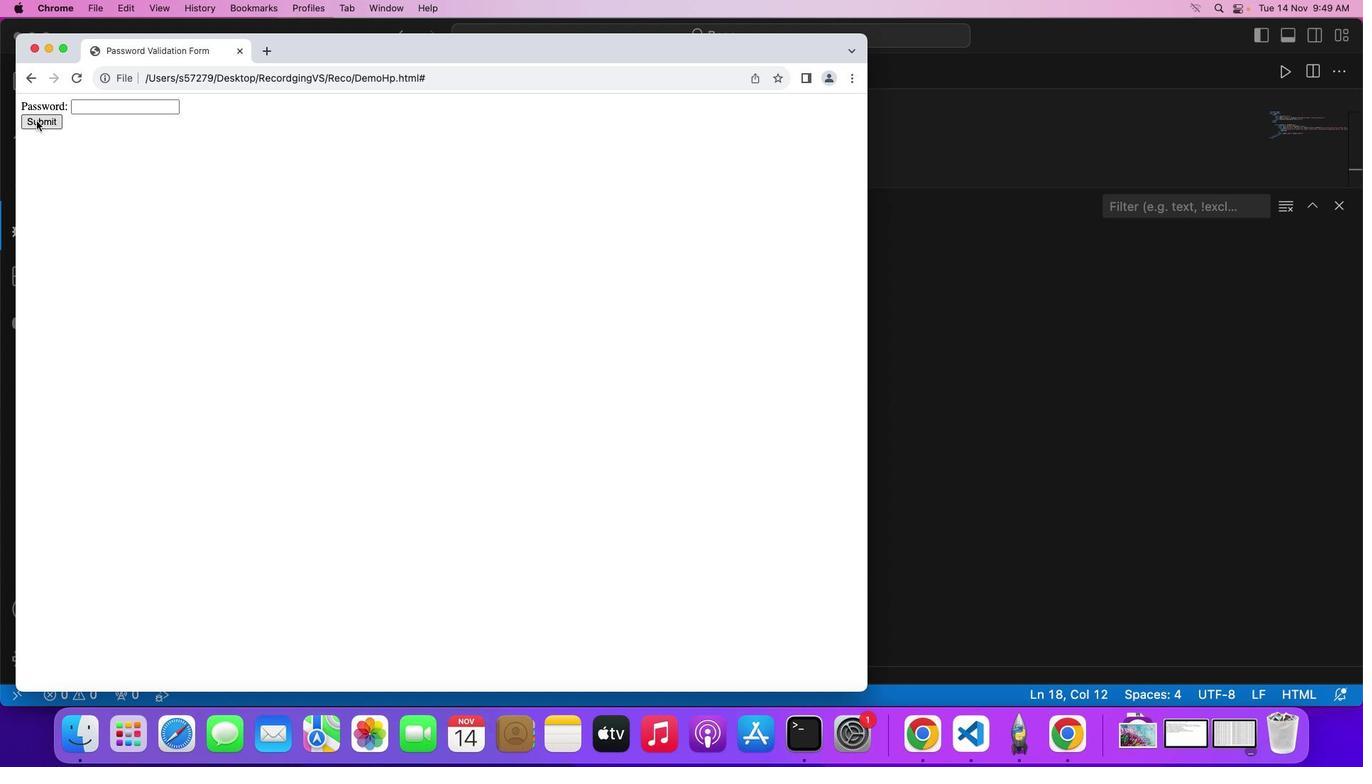 
